 Task: Play online Dominion games in very easy mode.
Action: Mouse moved to (229, 267)
Screenshot: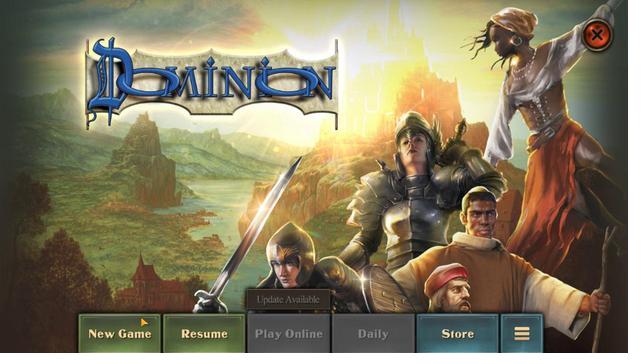 
Action: Mouse pressed left at (229, 267)
Screenshot: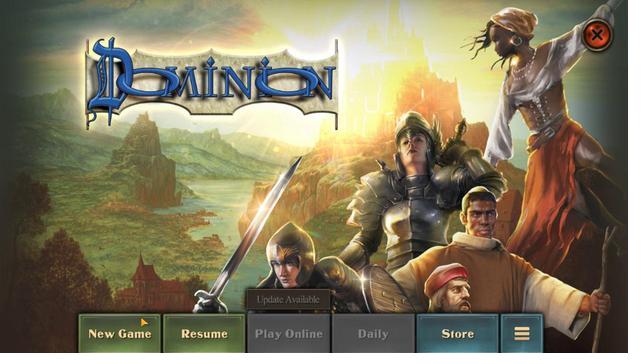 
Action: Mouse moved to (297, 299)
Screenshot: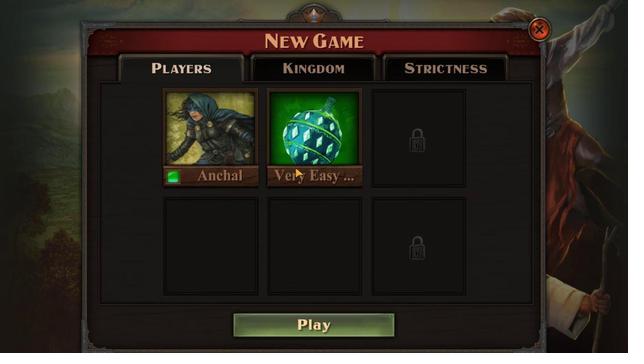 
Action: Mouse pressed left at (297, 299)
Screenshot: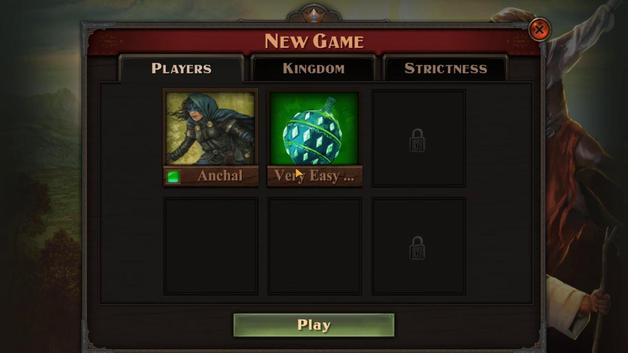 
Action: Mouse moved to (257, 301)
Screenshot: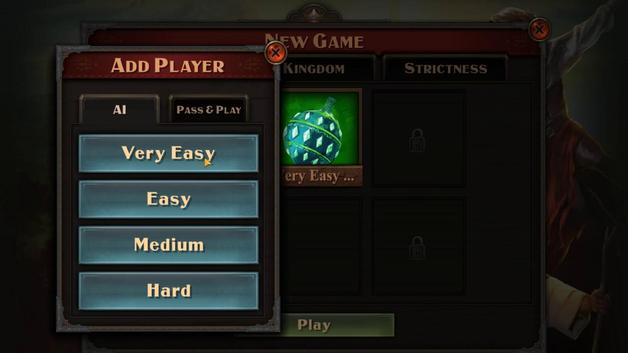 
Action: Mouse pressed left at (257, 301)
Screenshot: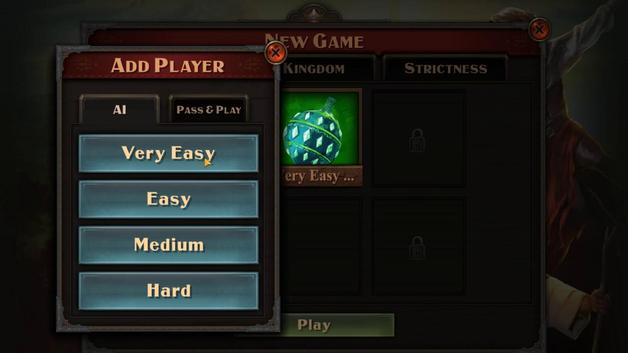 
Action: Mouse moved to (287, 265)
Screenshot: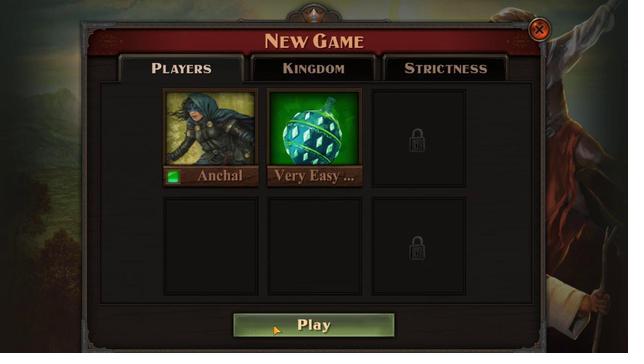 
Action: Mouse pressed left at (287, 265)
Screenshot: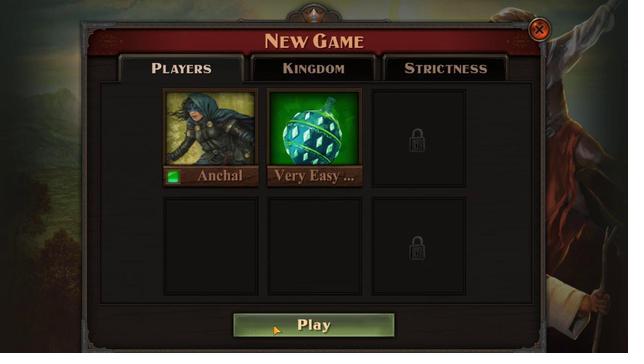 
Action: Mouse moved to (261, 269)
Screenshot: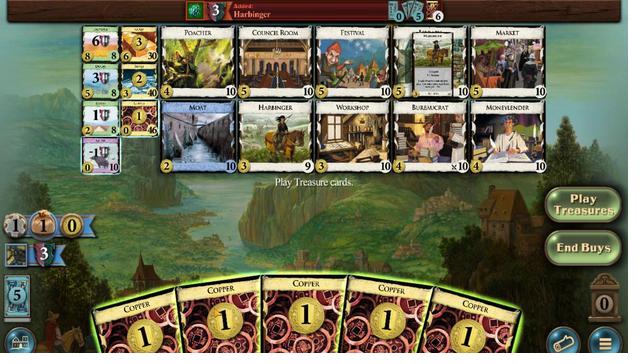 
Action: Mouse pressed left at (261, 269)
Screenshot: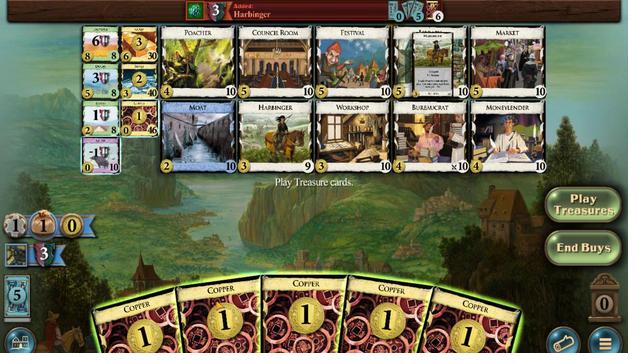 
Action: Mouse moved to (273, 264)
Screenshot: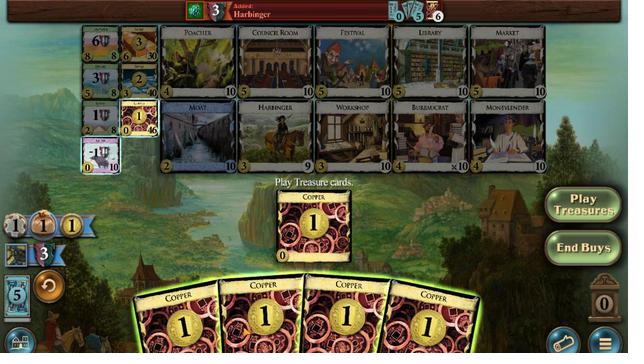 
Action: Mouse pressed left at (273, 264)
Screenshot: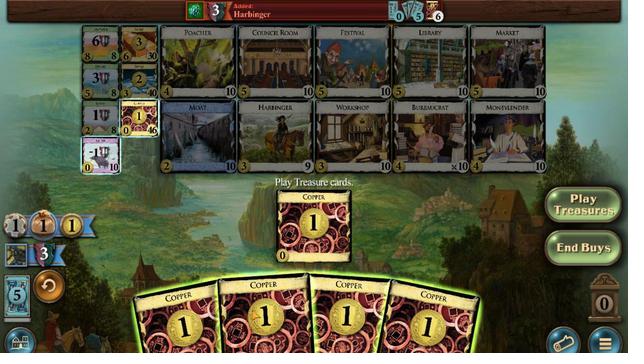 
Action: Mouse moved to (272, 260)
Screenshot: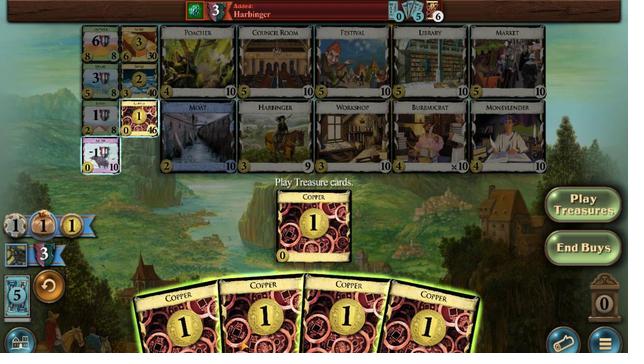 
Action: Mouse pressed left at (272, 260)
Screenshot: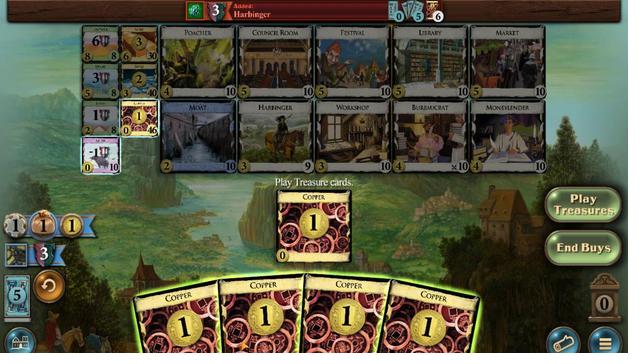 
Action: Mouse moved to (259, 263)
Screenshot: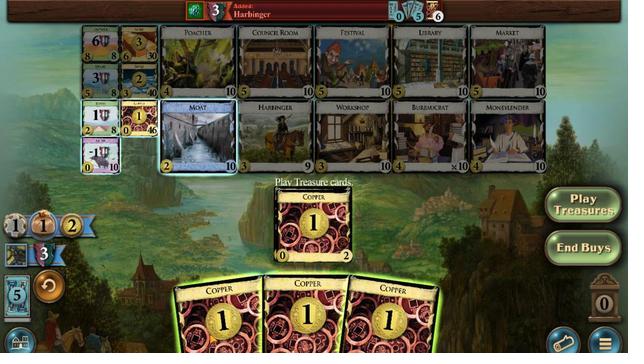 
Action: Mouse pressed left at (259, 263)
Screenshot: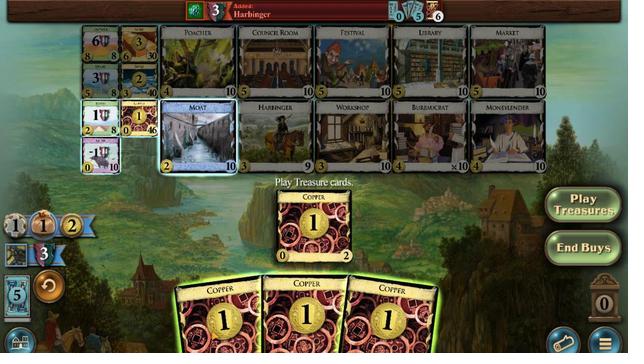 
Action: Mouse moved to (291, 308)
Screenshot: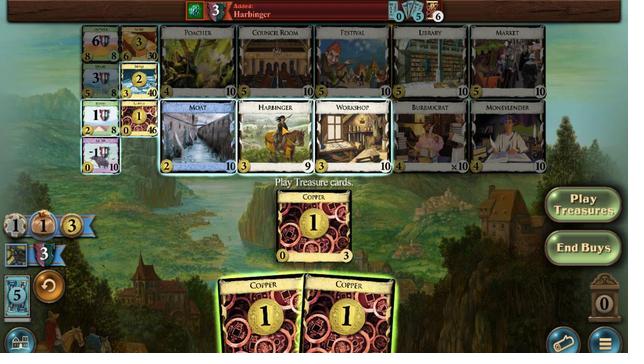
Action: Mouse pressed left at (291, 308)
Screenshot: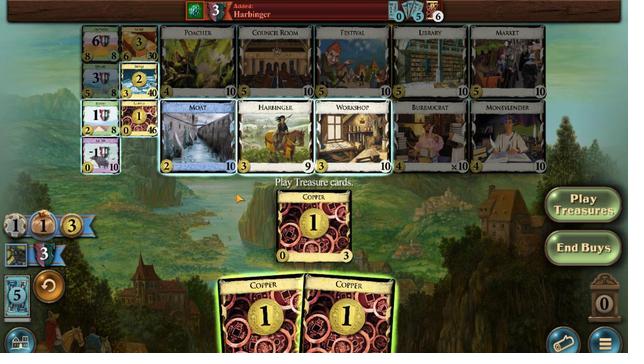 
Action: Mouse moved to (259, 264)
Screenshot: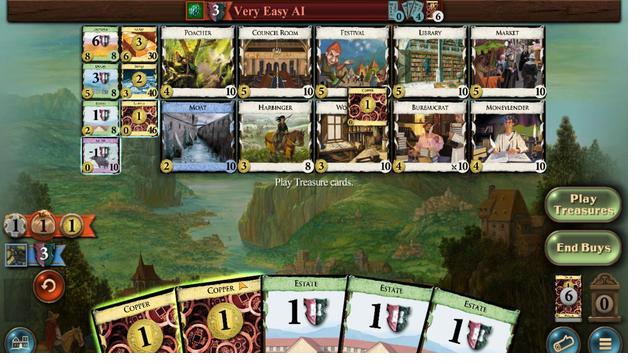 
Action: Mouse pressed left at (259, 264)
Screenshot: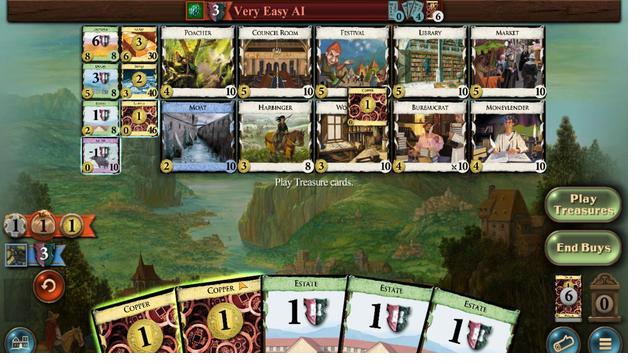 
Action: Mouse moved to (243, 262)
Screenshot: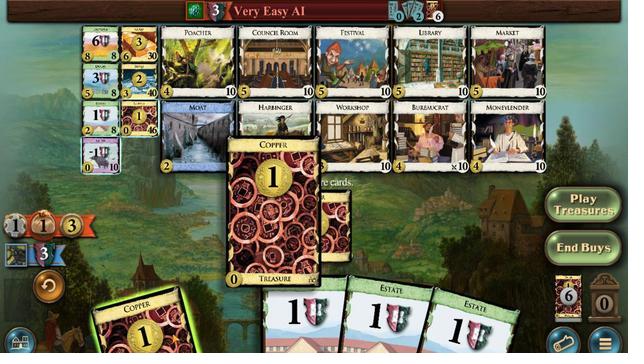 
Action: Mouse pressed left at (243, 262)
Screenshot: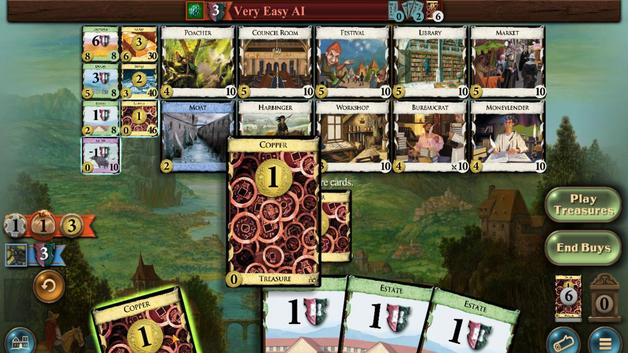 
Action: Mouse moved to (219, 276)
Screenshot: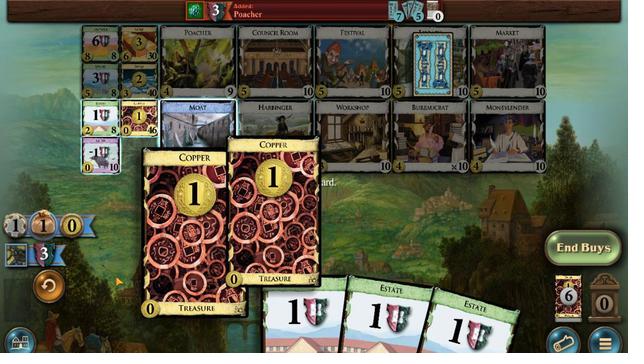 
Action: Mouse pressed left at (219, 276)
Screenshot: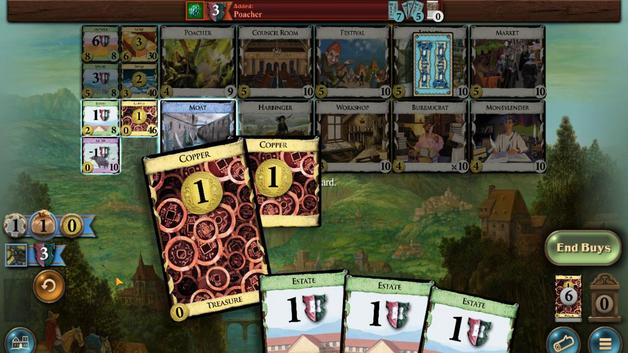 
Action: Mouse moved to (253, 307)
Screenshot: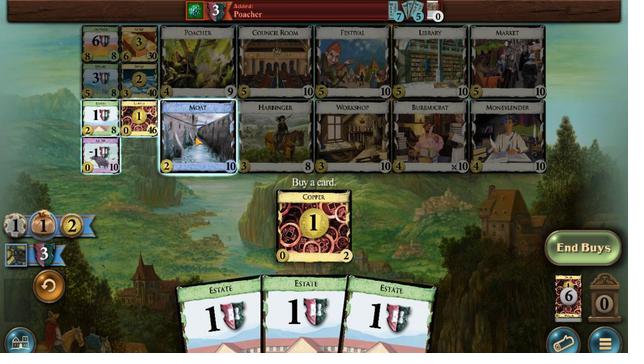 
Action: Mouse pressed left at (253, 307)
Screenshot: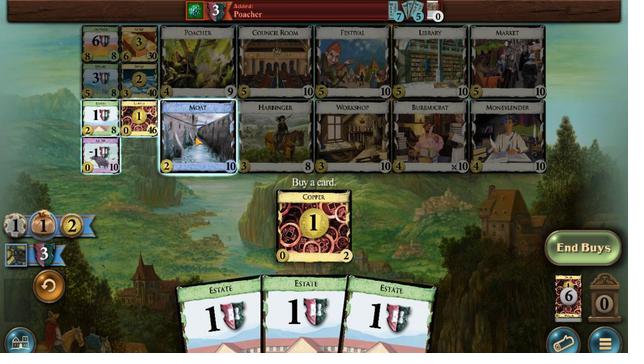 
Action: Mouse moved to (291, 265)
Screenshot: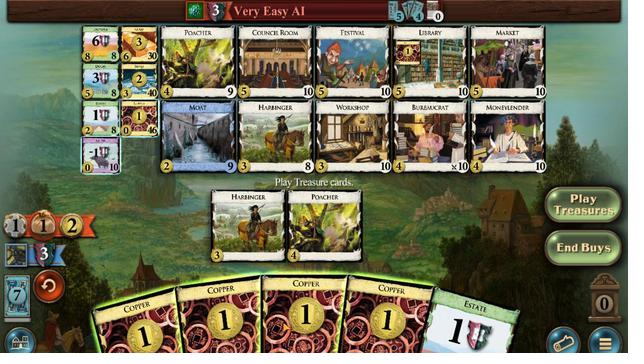 
Action: Mouse pressed left at (291, 265)
Screenshot: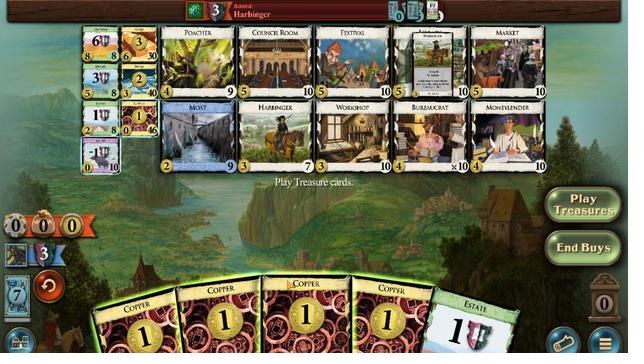 
Action: Mouse moved to (280, 261)
Screenshot: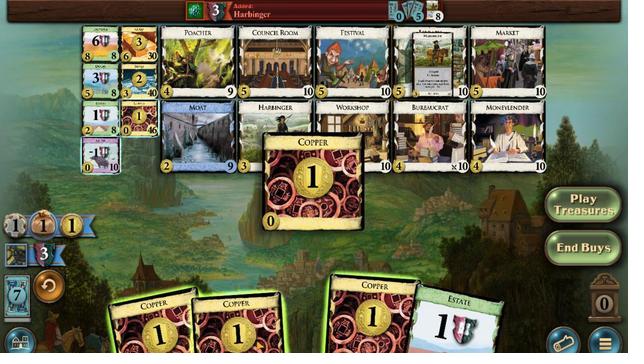 
Action: Mouse pressed left at (280, 261)
Screenshot: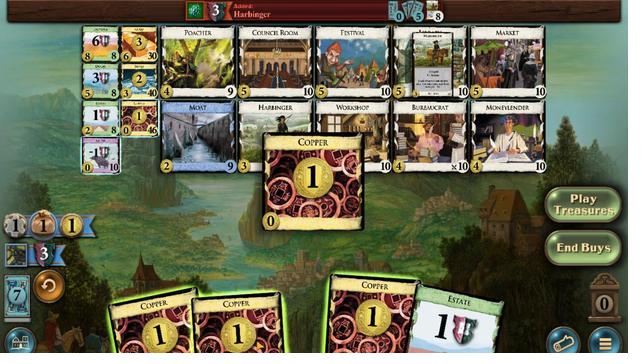 
Action: Mouse moved to (267, 263)
Screenshot: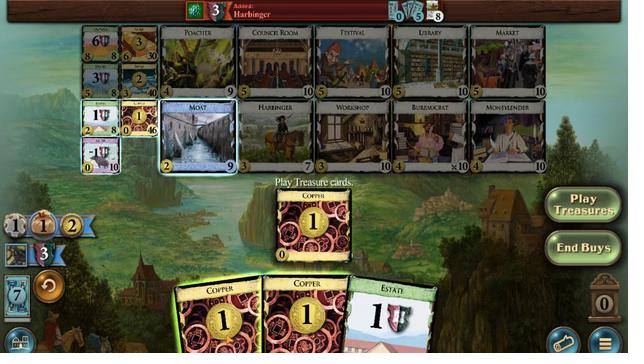 
Action: Mouse pressed left at (267, 263)
Screenshot: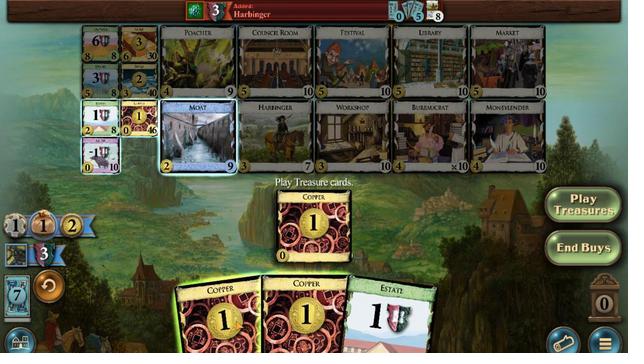 
Action: Mouse moved to (227, 319)
Screenshot: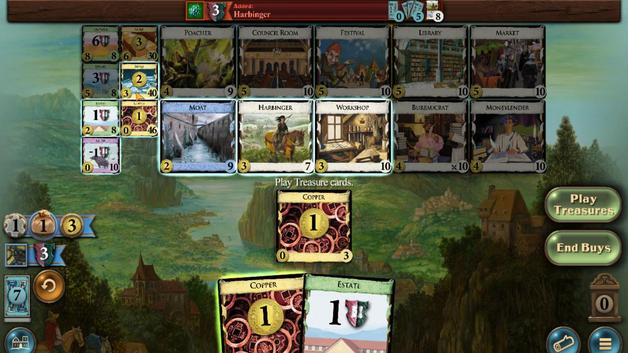 
Action: Mouse pressed left at (227, 319)
Screenshot: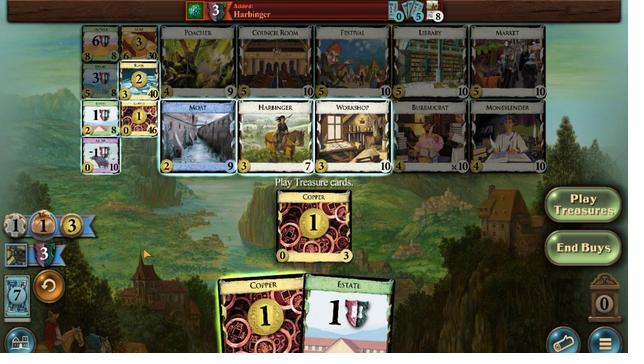 
Action: Mouse moved to (265, 263)
Screenshot: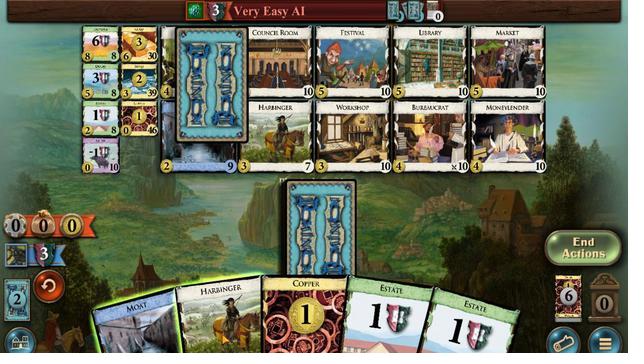 
Action: Mouse pressed left at (265, 263)
Screenshot: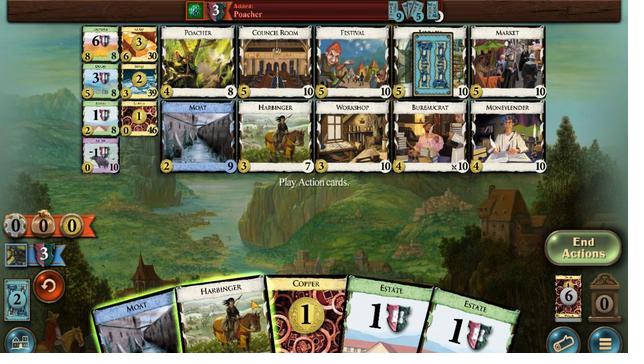 
Action: Mouse moved to (334, 320)
Screenshot: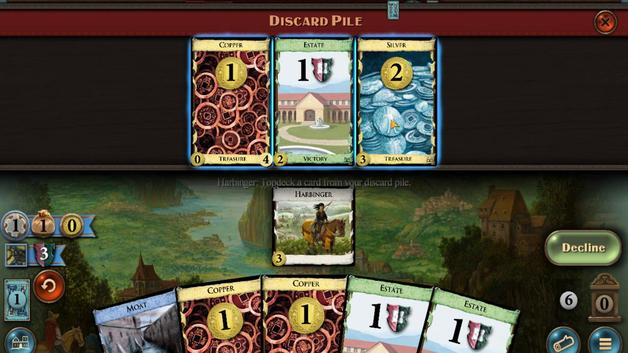 
Action: Mouse pressed left at (334, 320)
Screenshot: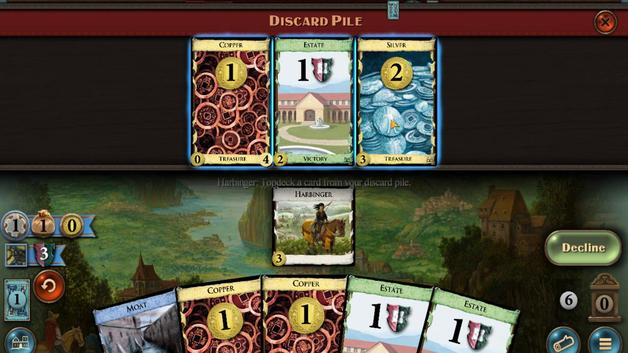 
Action: Mouse moved to (238, 265)
Screenshot: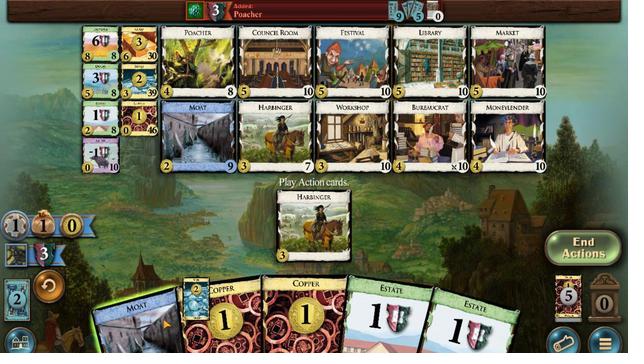 
Action: Mouse pressed left at (238, 265)
Screenshot: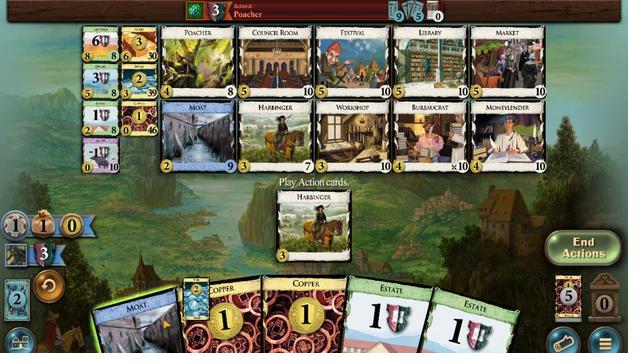 
Action: Mouse moved to (311, 264)
Screenshot: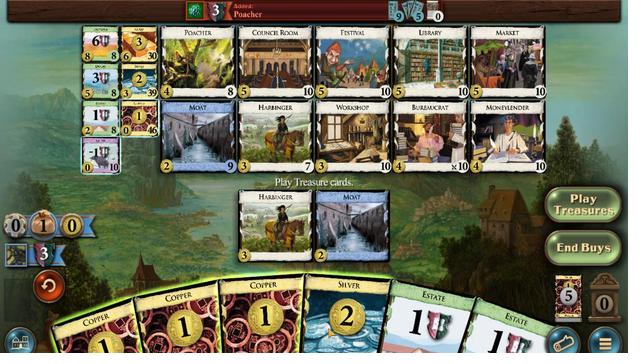 
Action: Mouse pressed left at (311, 264)
Screenshot: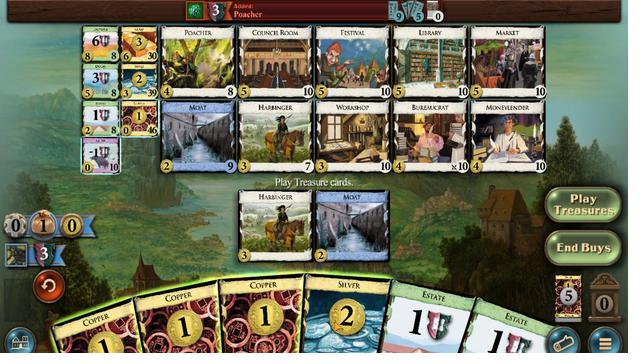 
Action: Mouse moved to (299, 265)
Screenshot: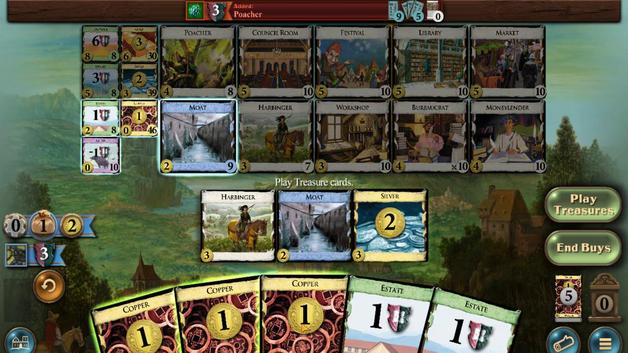 
Action: Mouse pressed left at (299, 265)
Screenshot: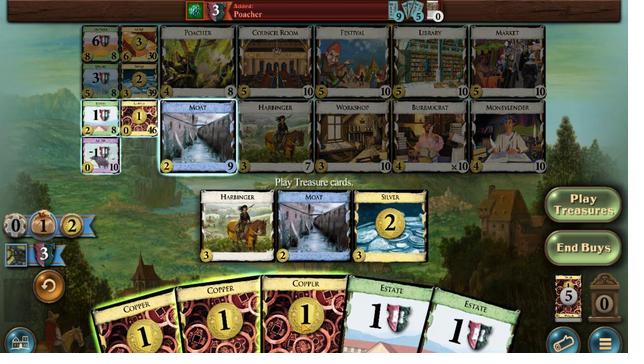 
Action: Mouse moved to (285, 267)
Screenshot: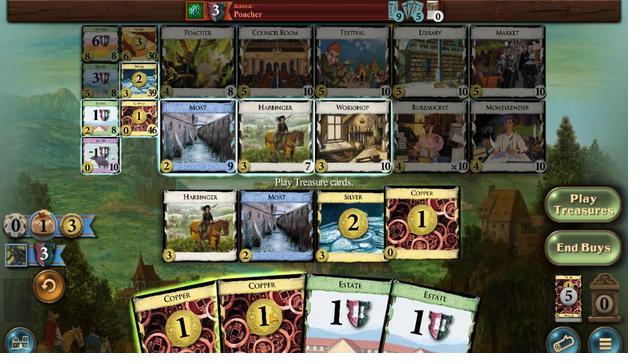 
Action: Mouse pressed left at (285, 267)
Screenshot: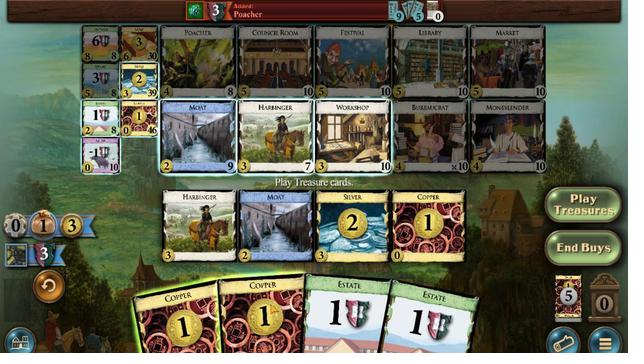 
Action: Mouse moved to (261, 263)
Screenshot: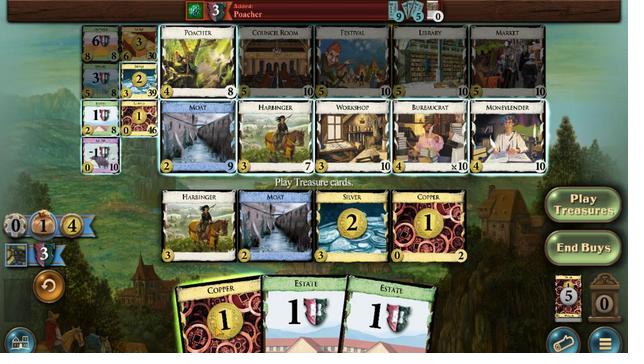 
Action: Mouse pressed left at (261, 263)
Screenshot: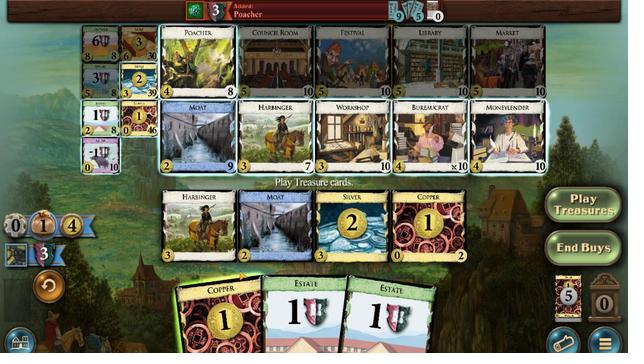 
Action: Mouse moved to (282, 325)
Screenshot: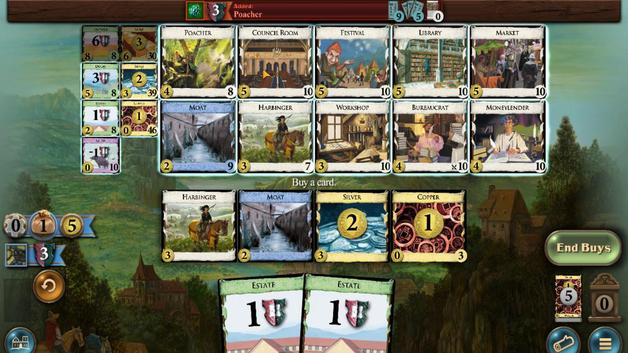 
Action: Mouse pressed left at (282, 325)
Screenshot: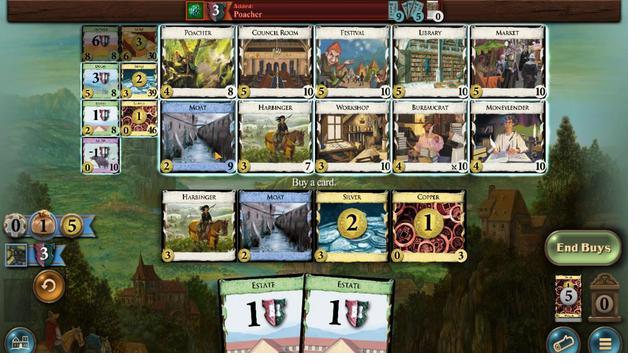 
Action: Mouse moved to (264, 266)
Screenshot: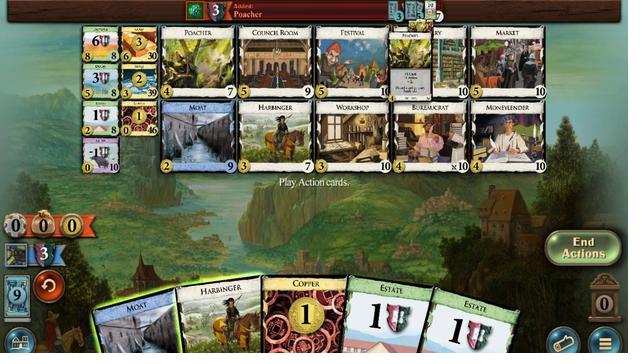 
Action: Mouse pressed left at (264, 266)
Screenshot: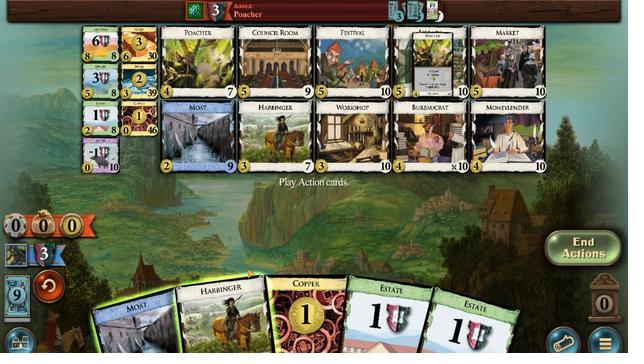
Action: Mouse moved to (238, 265)
Screenshot: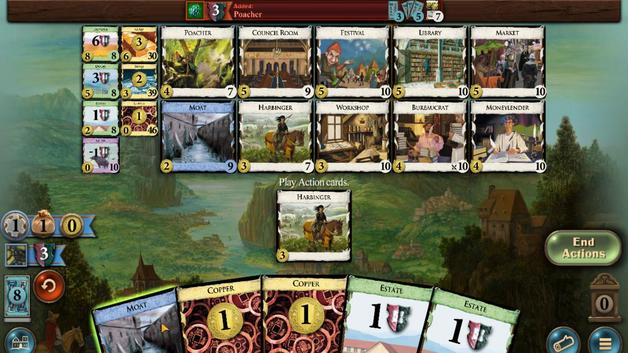 
Action: Mouse pressed left at (238, 265)
Screenshot: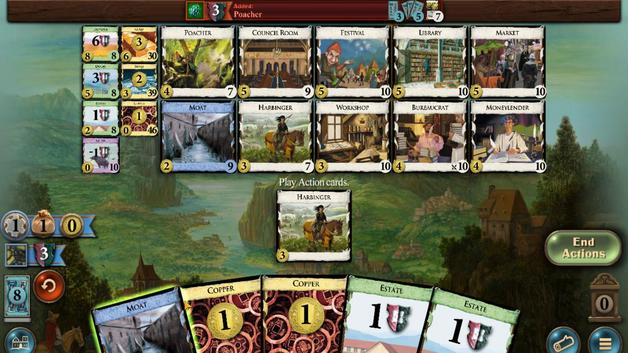 
Action: Mouse moved to (271, 262)
Screenshot: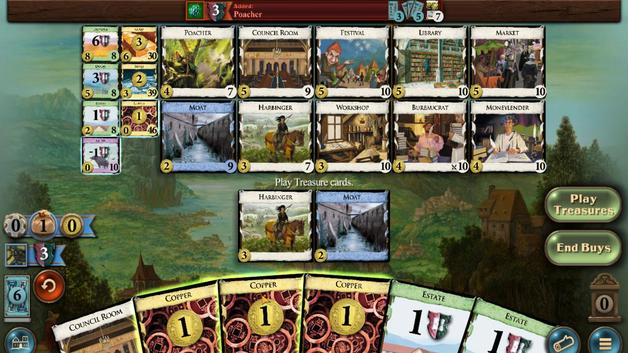 
Action: Mouse pressed left at (271, 262)
Screenshot: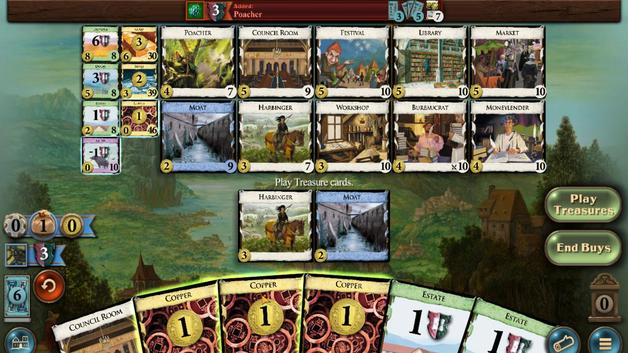 
Action: Mouse moved to (263, 262)
Screenshot: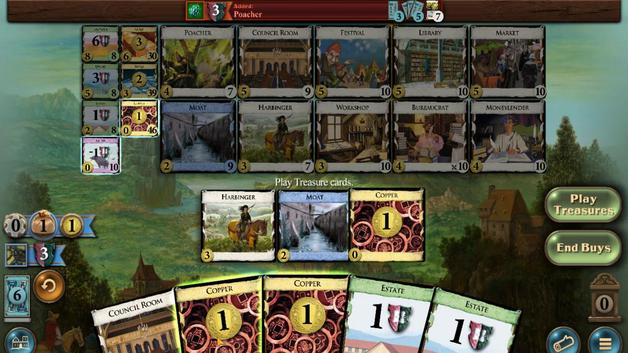 
Action: Mouse pressed left at (263, 262)
Screenshot: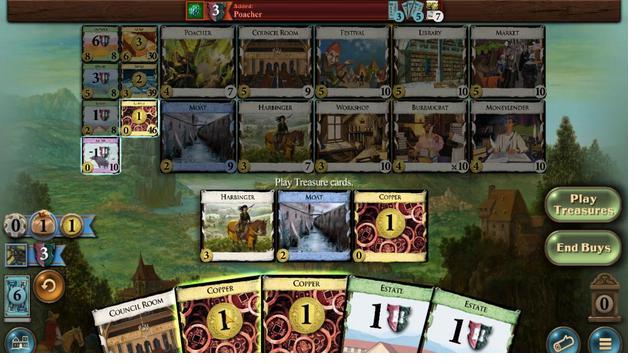 
Action: Mouse moved to (293, 265)
Screenshot: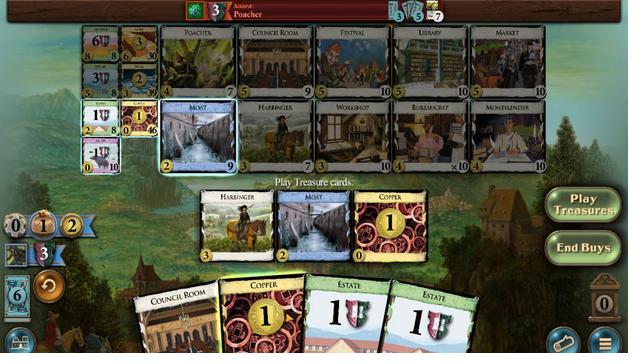 
Action: Mouse pressed left at (293, 265)
Screenshot: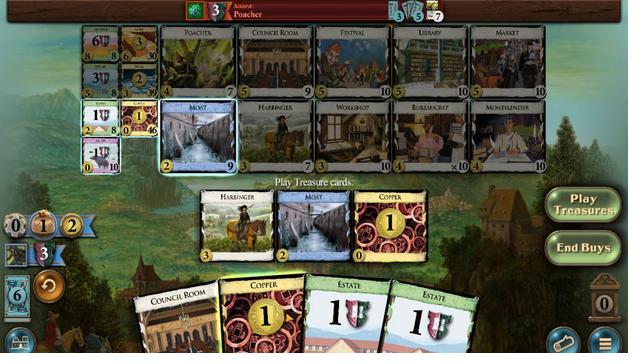 
Action: Mouse moved to (294, 306)
Screenshot: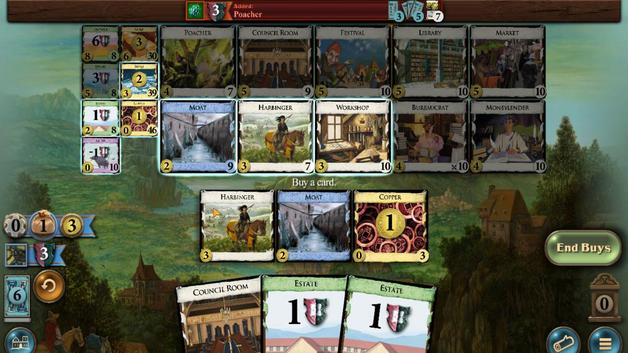 
Action: Mouse pressed left at (294, 306)
Screenshot: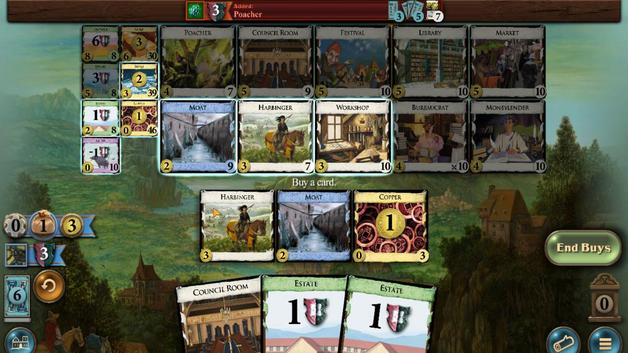 
Action: Mouse moved to (329, 266)
Screenshot: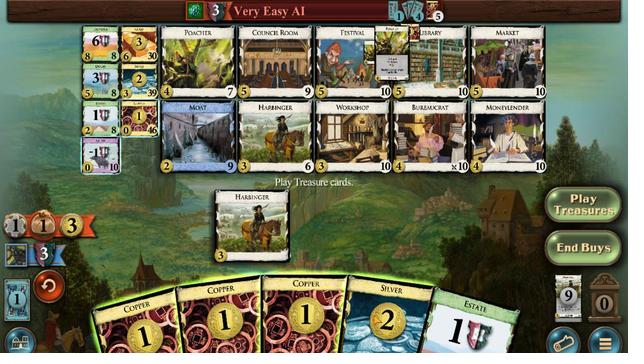 
Action: Mouse pressed left at (329, 266)
Screenshot: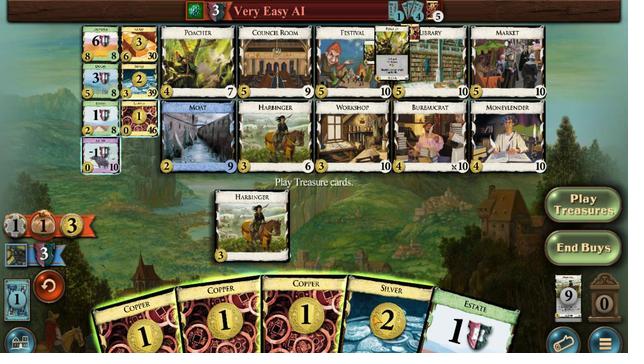 
Action: Mouse moved to (312, 264)
Screenshot: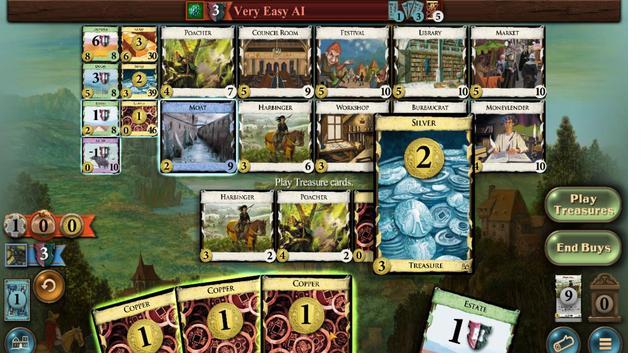 
Action: Mouse pressed left at (312, 264)
Screenshot: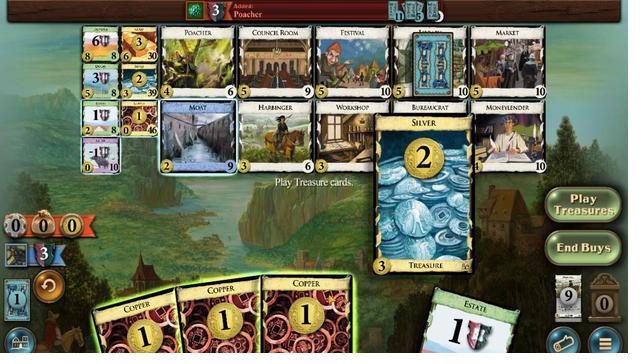 
Action: Mouse moved to (279, 268)
Screenshot: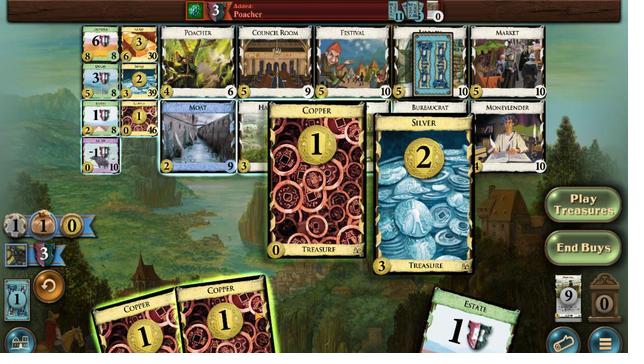 
Action: Mouse pressed left at (279, 268)
Screenshot: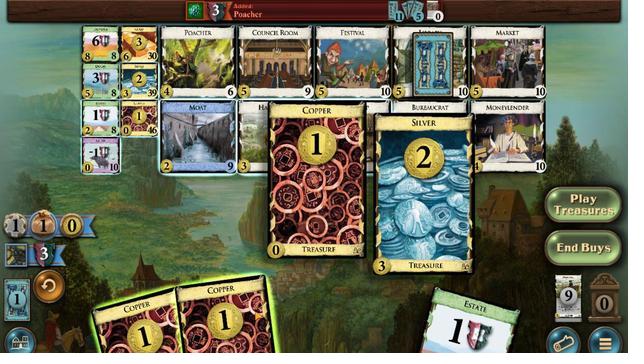 
Action: Mouse moved to (268, 267)
Screenshot: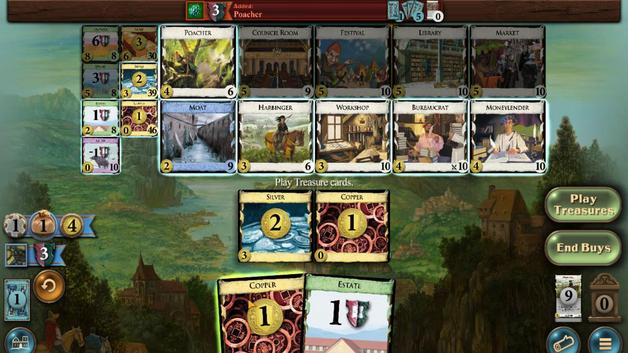 
Action: Mouse pressed left at (268, 267)
Screenshot: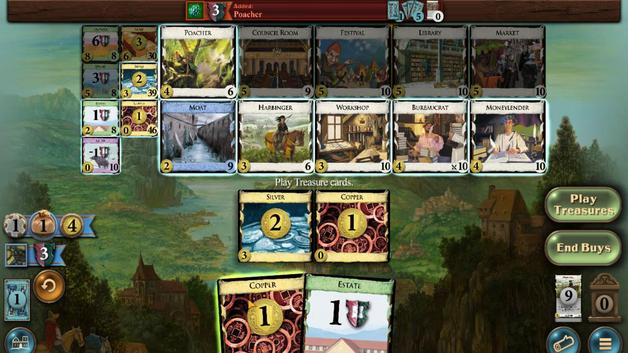 
Action: Mouse moved to (315, 325)
Screenshot: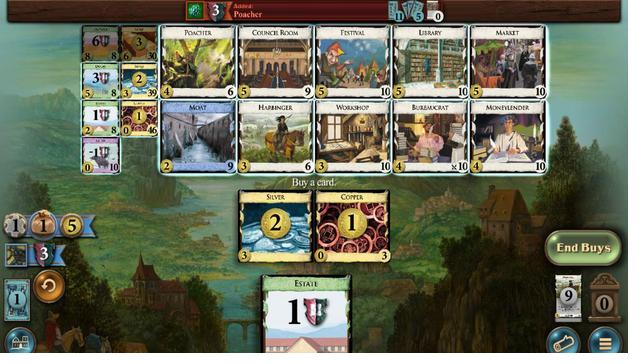 
Action: Mouse pressed left at (315, 325)
Screenshot: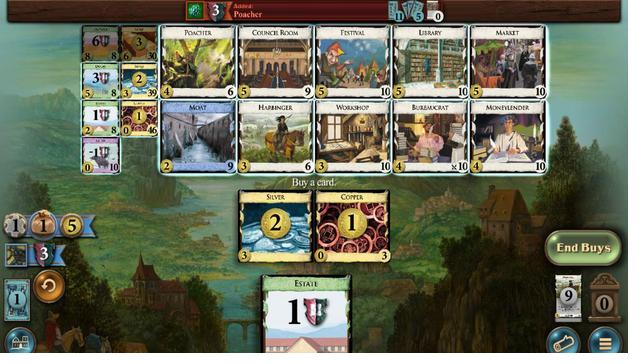 
Action: Mouse moved to (231, 265)
Screenshot: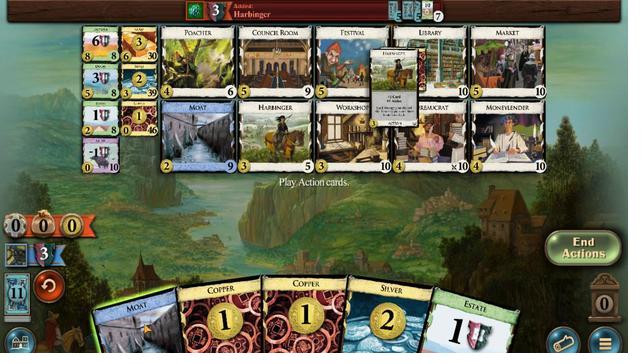 
Action: Mouse pressed left at (231, 265)
Screenshot: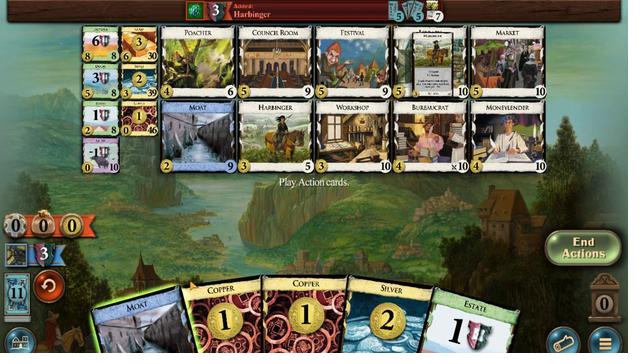 
Action: Mouse moved to (303, 260)
Screenshot: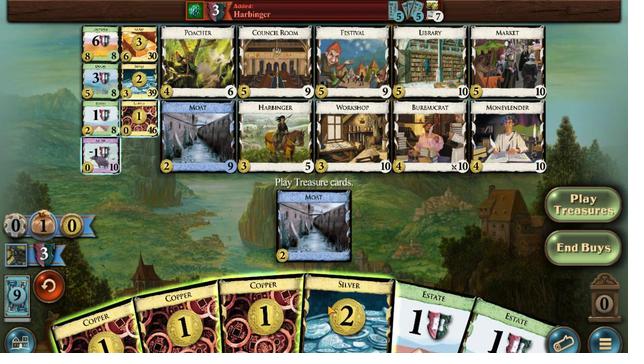 
Action: Mouse pressed left at (303, 260)
Screenshot: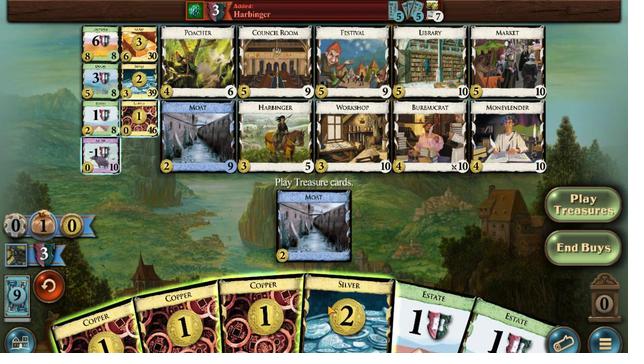 
Action: Mouse moved to (295, 267)
Screenshot: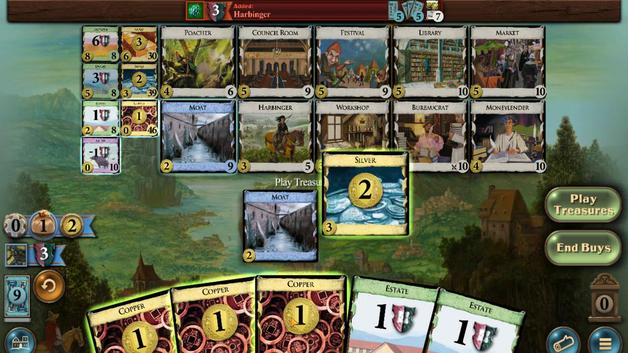 
Action: Mouse pressed left at (295, 267)
Screenshot: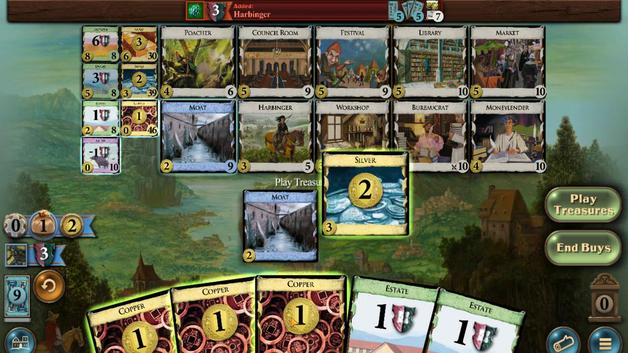 
Action: Mouse moved to (283, 268)
Screenshot: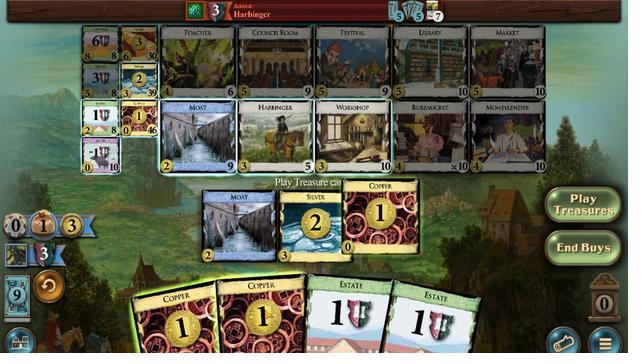 
Action: Mouse pressed left at (283, 268)
Screenshot: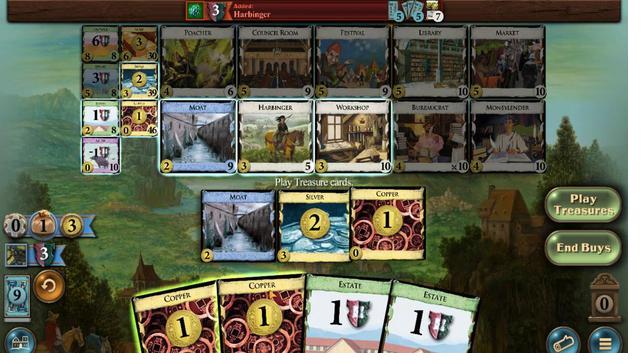 
Action: Mouse moved to (265, 266)
Screenshot: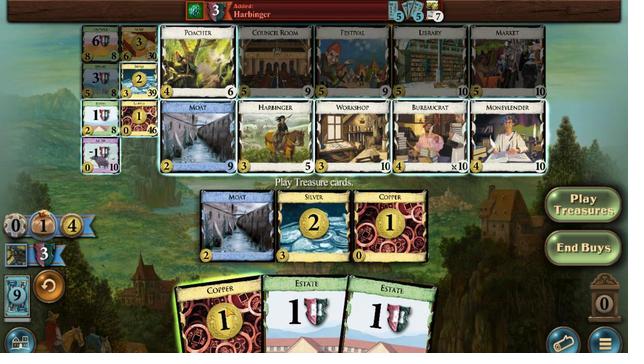 
Action: Mouse pressed left at (265, 266)
Screenshot: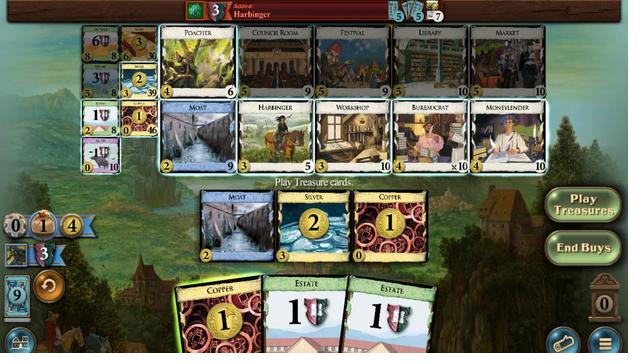 
Action: Mouse moved to (291, 324)
Screenshot: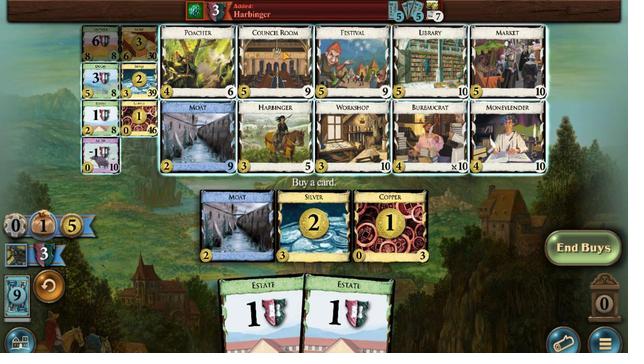
Action: Mouse pressed left at (291, 324)
Screenshot: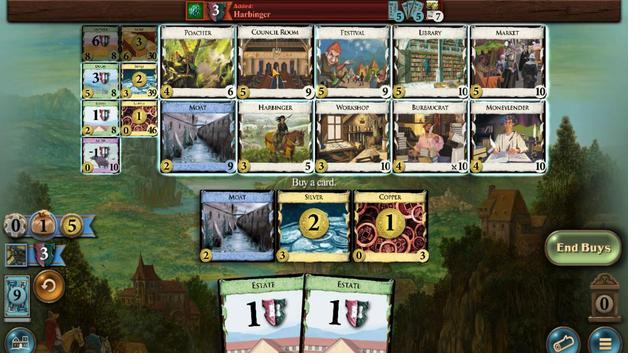 
Action: Mouse moved to (238, 266)
Screenshot: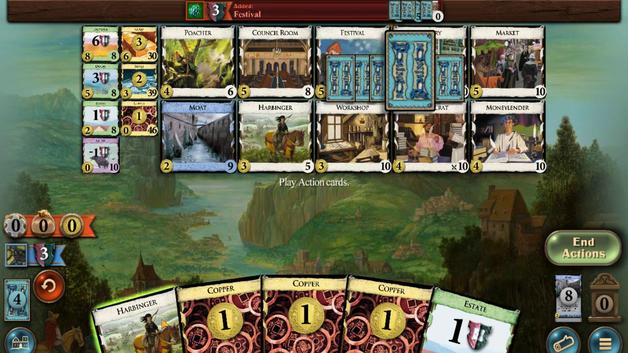 
Action: Mouse pressed left at (238, 266)
Screenshot: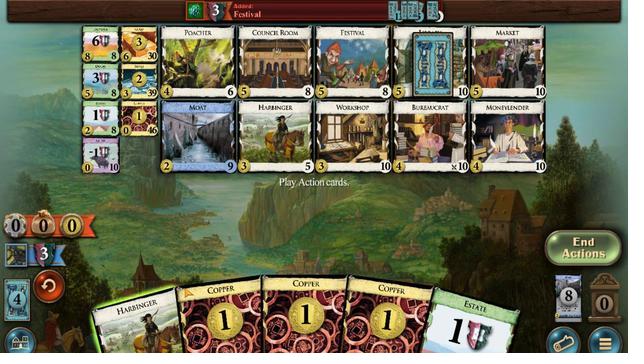 
Action: Mouse moved to (337, 317)
Screenshot: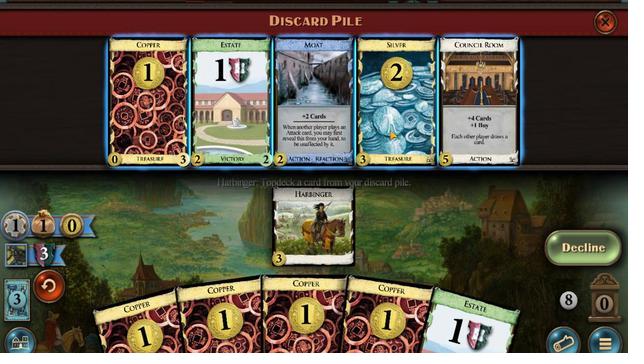 
Action: Mouse pressed left at (337, 317)
Screenshot: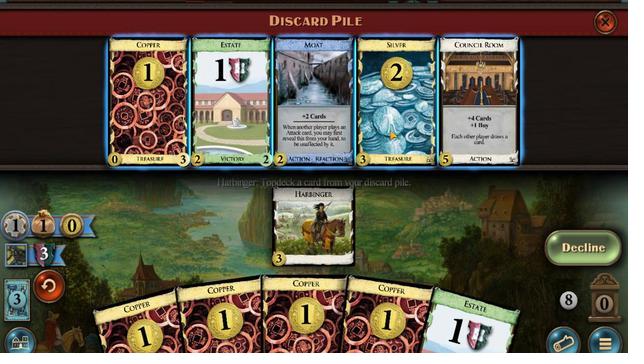 
Action: Mouse moved to (345, 323)
Screenshot: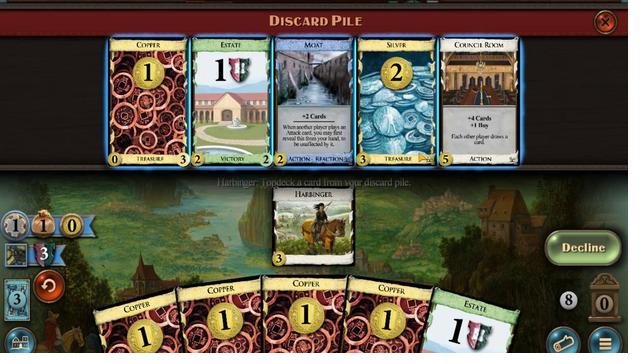 
Action: Mouse pressed left at (345, 323)
Screenshot: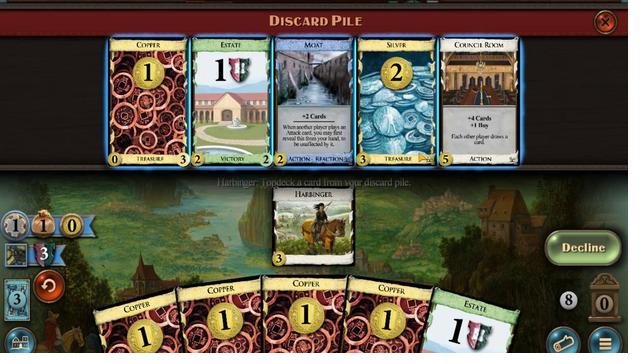 
Action: Mouse moved to (295, 260)
Screenshot: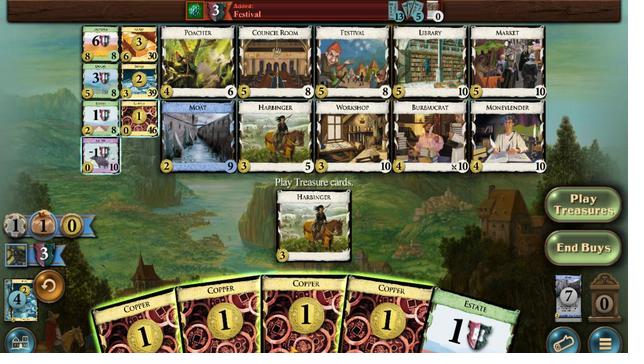 
Action: Mouse pressed left at (295, 260)
Screenshot: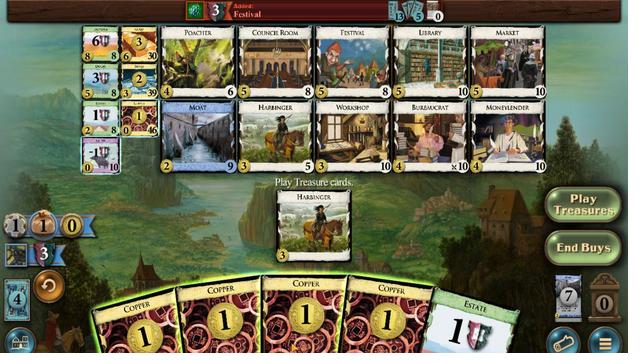 
Action: Mouse moved to (276, 263)
Screenshot: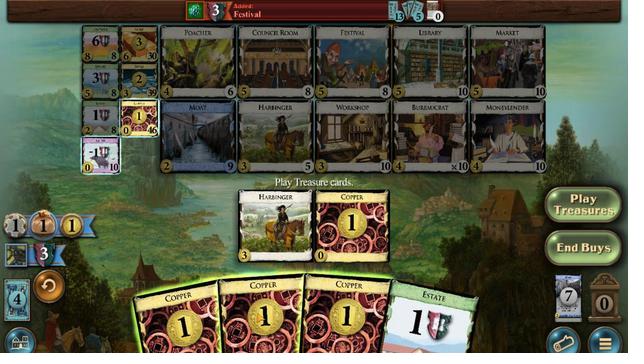 
Action: Mouse pressed left at (276, 263)
Screenshot: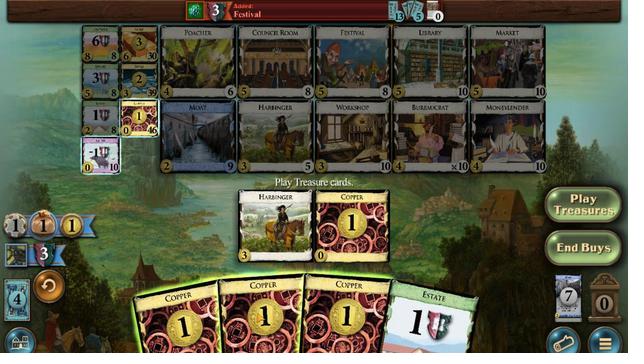 
Action: Mouse moved to (260, 268)
Screenshot: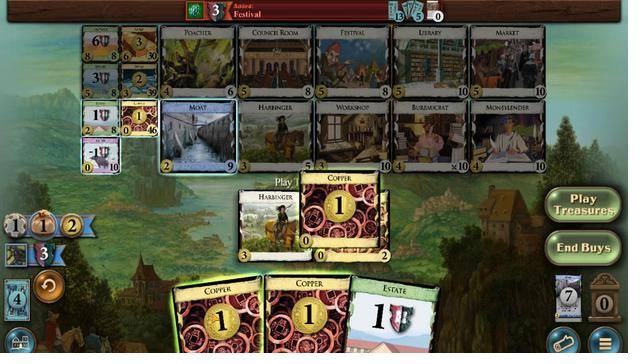 
Action: Mouse pressed left at (260, 268)
Screenshot: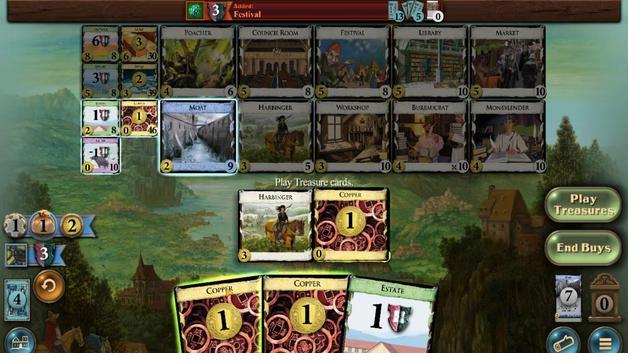 
Action: Mouse moved to (230, 319)
Screenshot: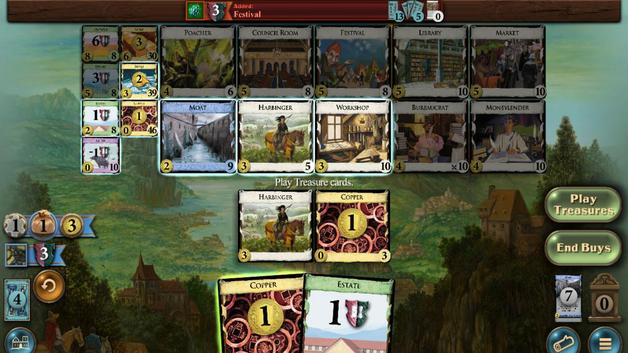 
Action: Mouse pressed left at (230, 319)
Screenshot: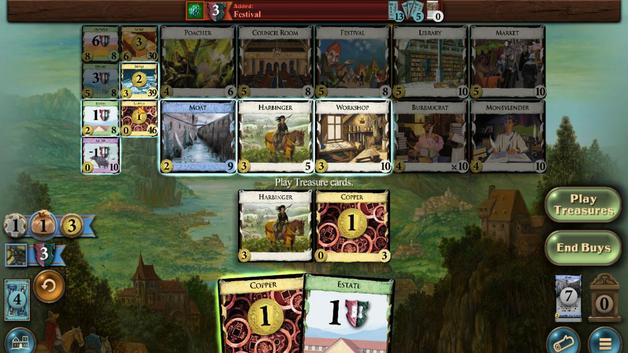 
Action: Mouse moved to (228, 319)
Screenshot: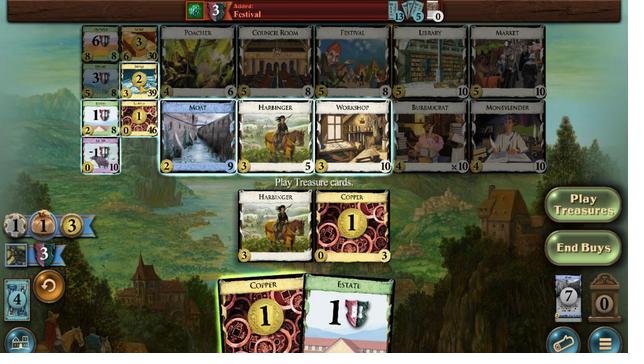 
Action: Mouse pressed left at (228, 319)
Screenshot: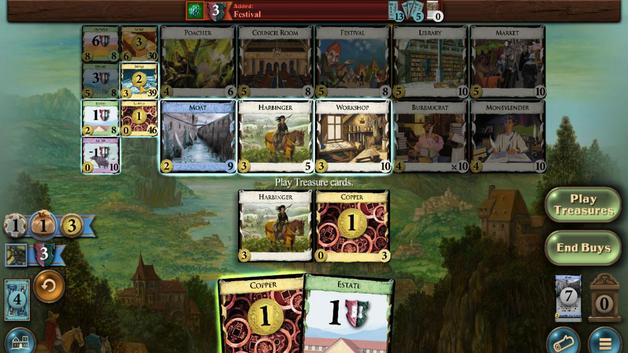 
Action: Mouse moved to (302, 263)
Screenshot: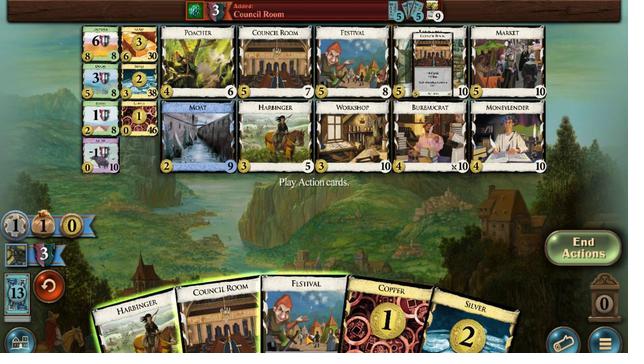 
Action: Mouse pressed left at (302, 263)
Screenshot: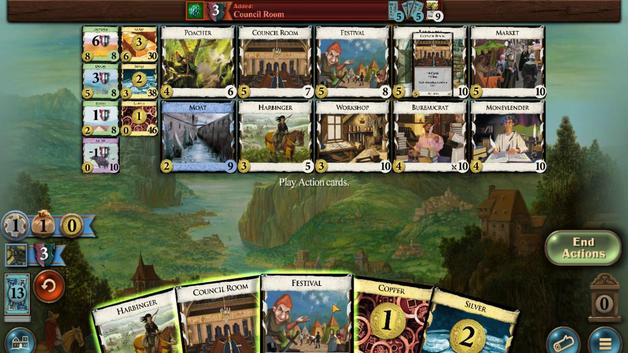 
Action: Mouse moved to (233, 265)
Screenshot: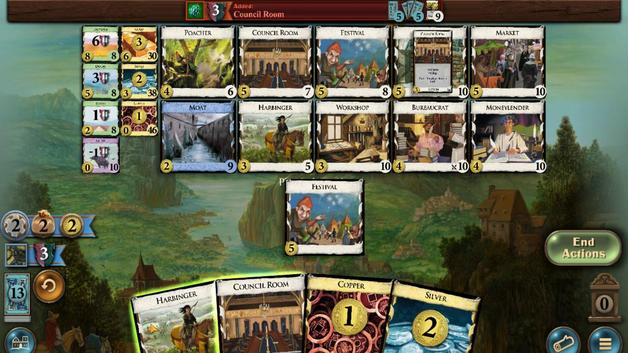 
Action: Mouse pressed left at (233, 265)
Screenshot: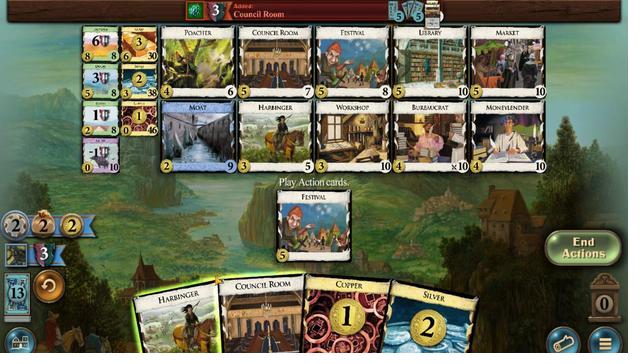 
Action: Mouse moved to (248, 266)
Screenshot: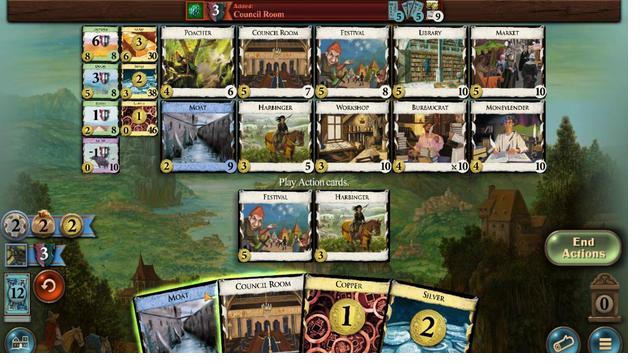 
Action: Mouse pressed left at (248, 266)
Screenshot: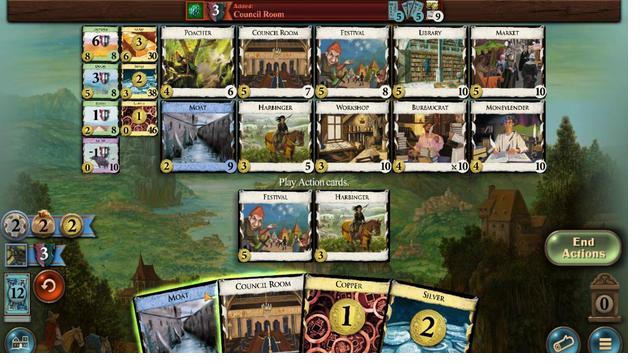 
Action: Mouse moved to (220, 268)
Screenshot: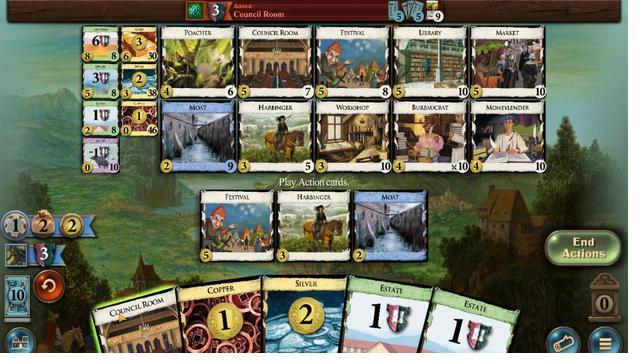 
Action: Mouse pressed left at (220, 268)
Screenshot: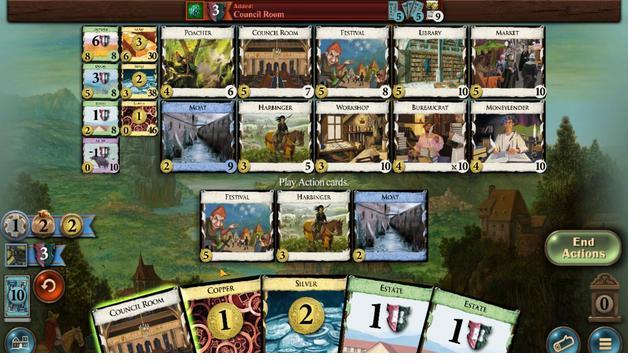
Action: Mouse moved to (316, 263)
Screenshot: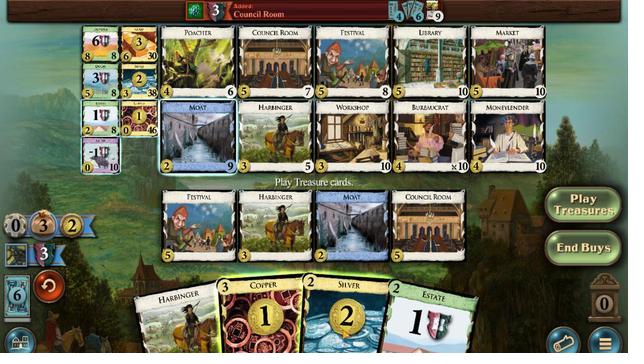 
Action: Mouse pressed left at (316, 263)
Screenshot: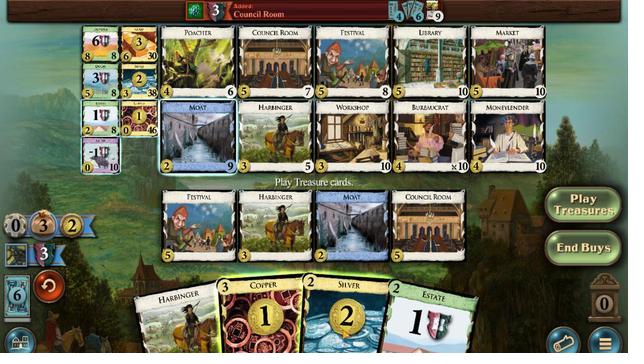 
Action: Mouse moved to (302, 264)
Screenshot: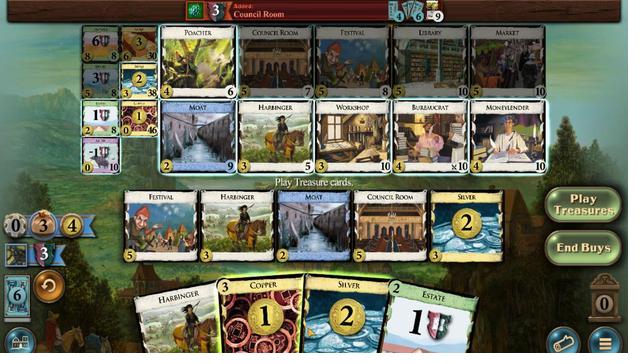 
Action: Mouse pressed left at (302, 264)
Screenshot: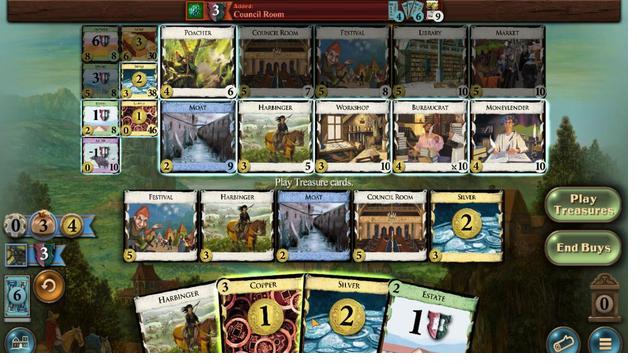 
Action: Mouse moved to (228, 326)
Screenshot: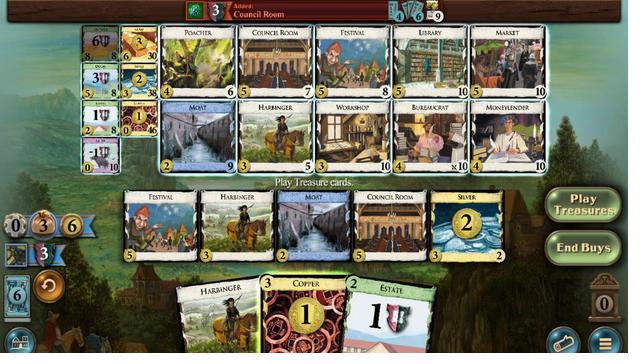 
Action: Mouse pressed left at (228, 326)
Screenshot: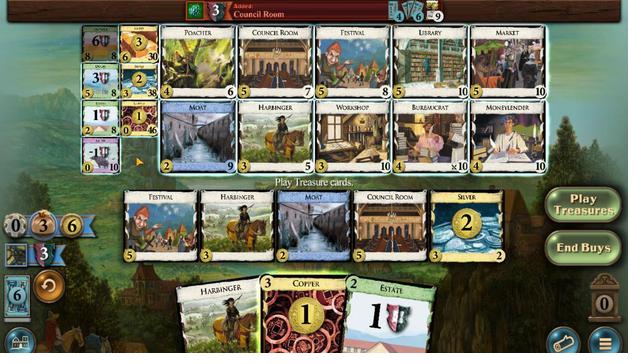 
Action: Mouse moved to (229, 309)
Screenshot: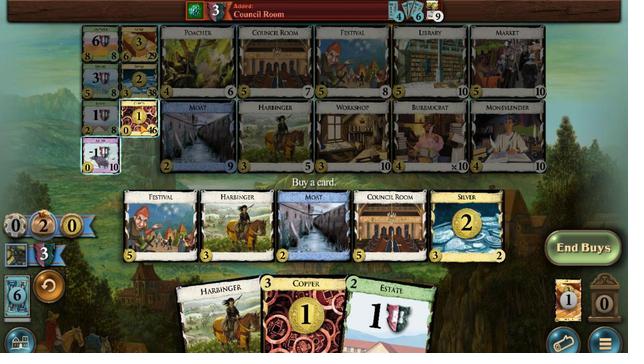 
Action: Mouse pressed left at (229, 309)
Screenshot: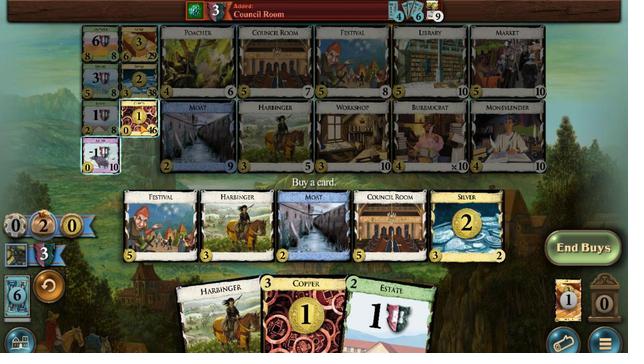 
Action: Mouse moved to (224, 311)
Screenshot: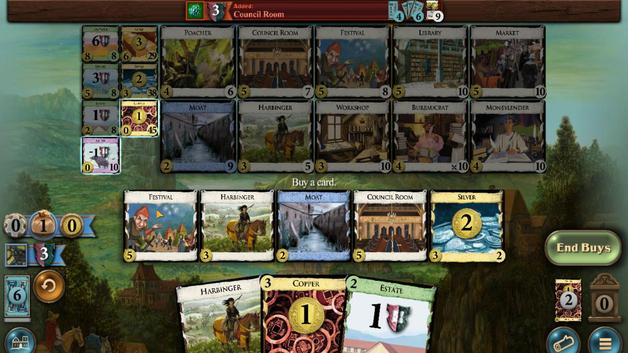 
Action: Mouse pressed left at (224, 311)
Screenshot: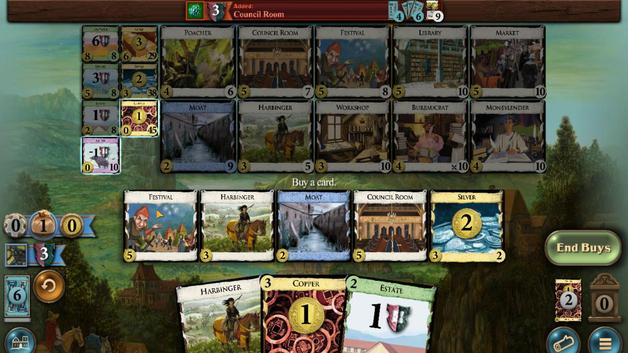 
Action: Mouse moved to (209, 265)
Screenshot: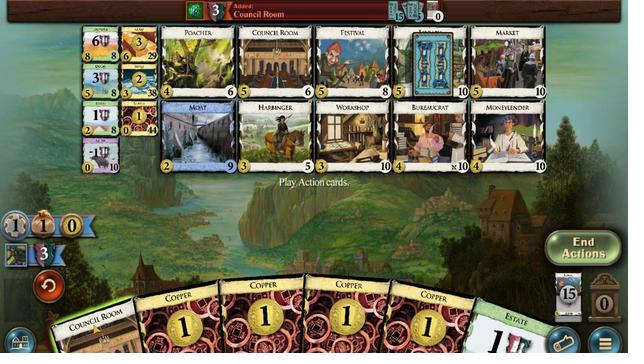 
Action: Mouse pressed left at (209, 265)
Screenshot: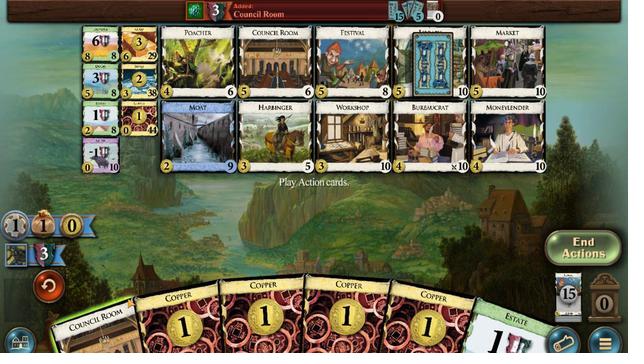 
Action: Mouse moved to (300, 263)
Screenshot: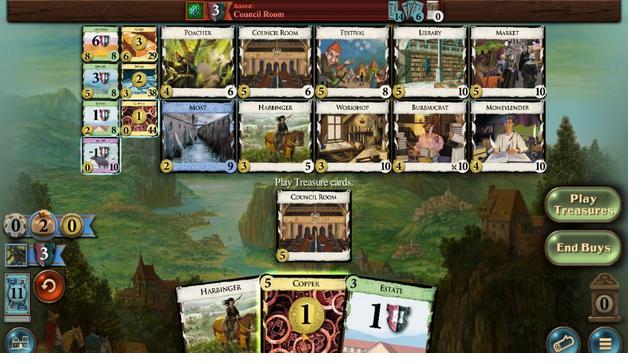
Action: Mouse pressed left at (300, 263)
Screenshot: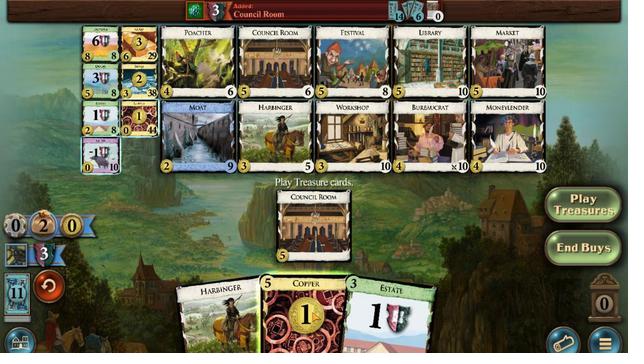 
Action: Mouse moved to (308, 267)
Screenshot: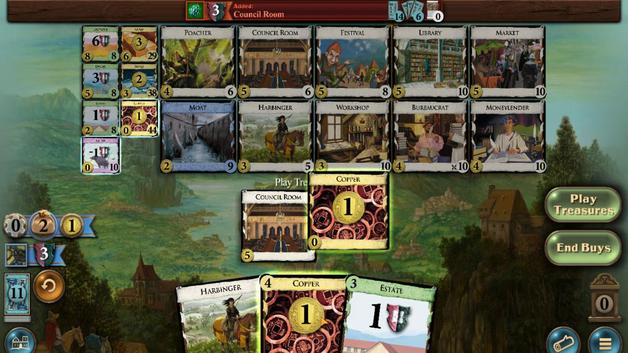 
Action: Mouse pressed left at (308, 267)
Screenshot: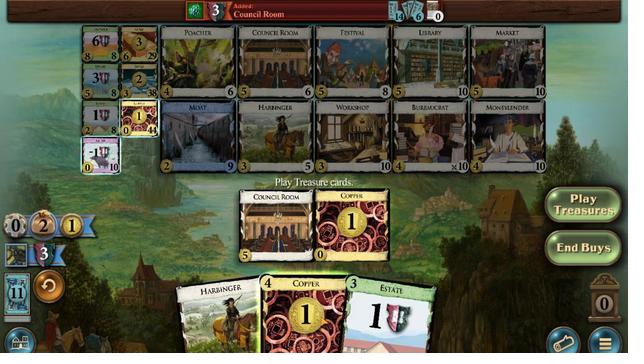 
Action: Mouse moved to (309, 268)
Screenshot: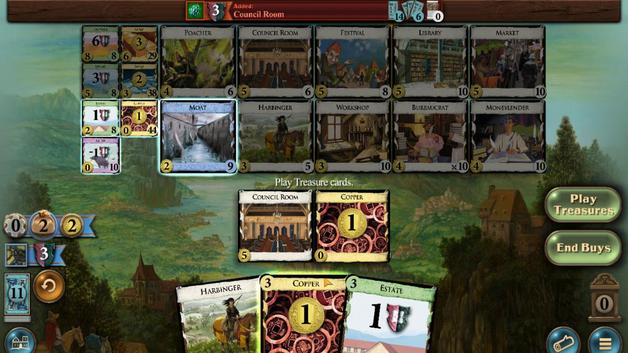 
Action: Mouse pressed left at (309, 268)
Screenshot: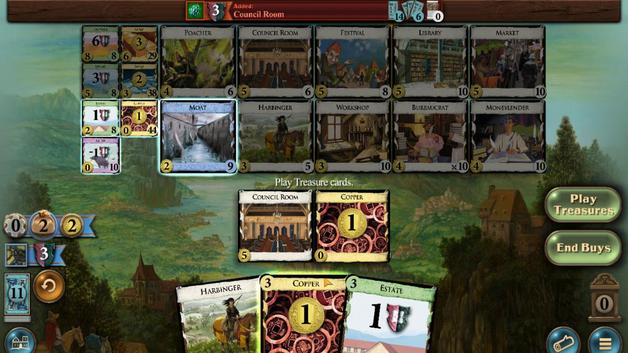
Action: Mouse moved to (288, 308)
Screenshot: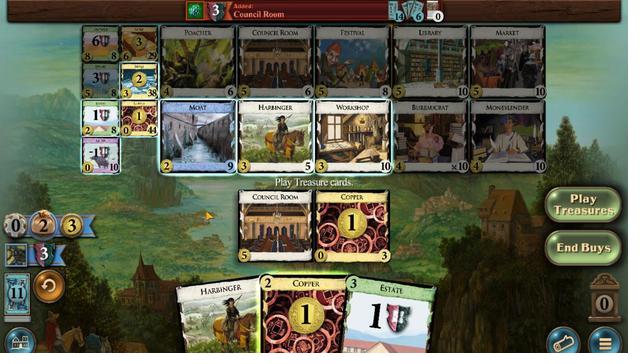 
Action: Mouse pressed left at (288, 308)
Screenshot: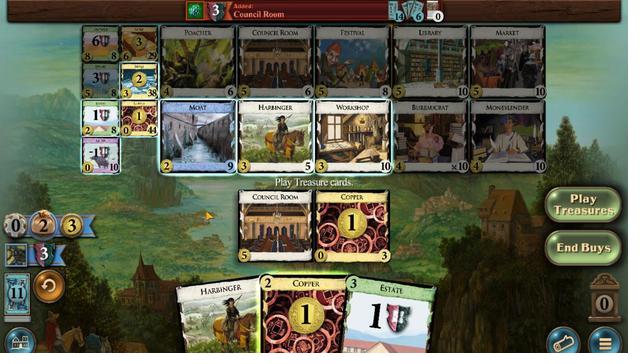 
Action: Mouse moved to (230, 309)
Screenshot: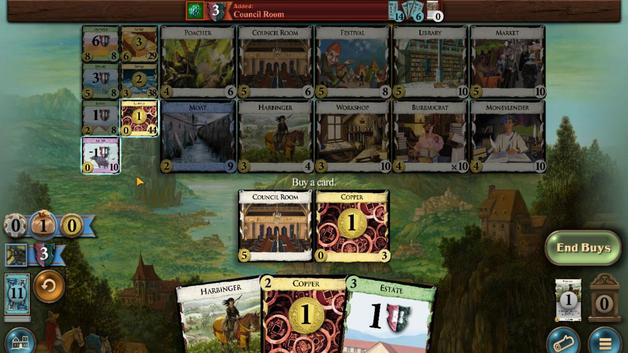 
Action: Mouse pressed left at (230, 309)
Screenshot: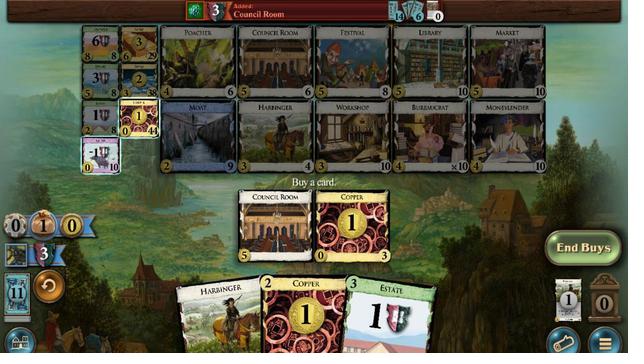 
Action: Mouse moved to (271, 263)
Screenshot: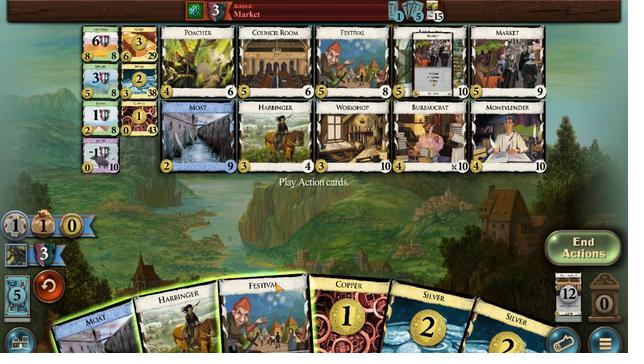 
Action: Mouse pressed left at (271, 263)
Screenshot: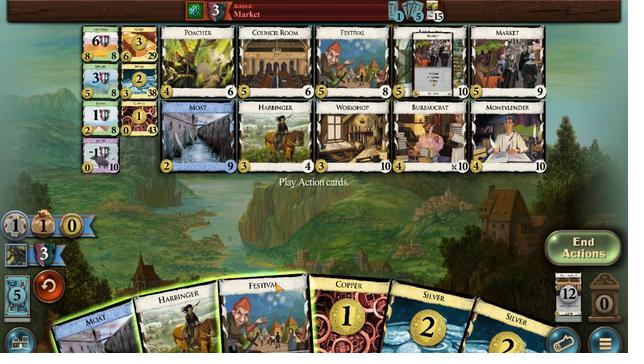 
Action: Mouse moved to (264, 266)
Screenshot: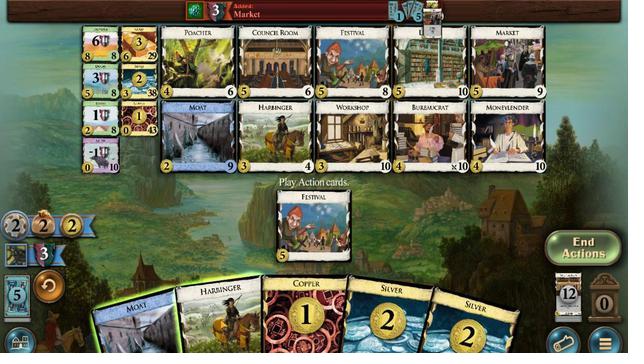 
Action: Mouse pressed left at (264, 266)
Screenshot: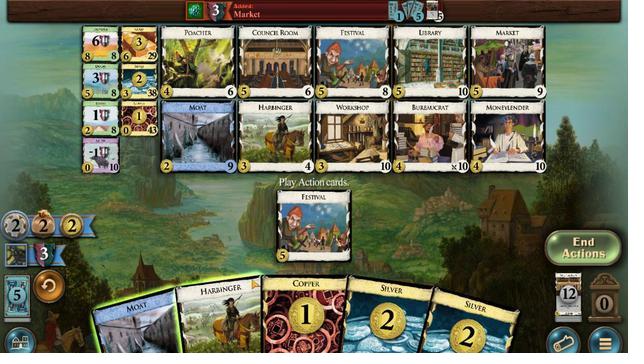 
Action: Mouse moved to (348, 319)
Screenshot: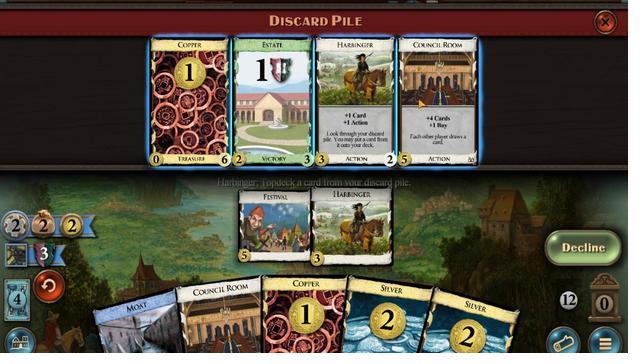 
Action: Mouse pressed left at (348, 319)
Screenshot: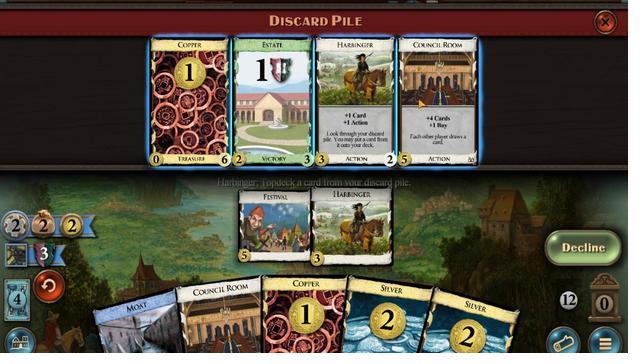 
Action: Mouse moved to (230, 265)
Screenshot: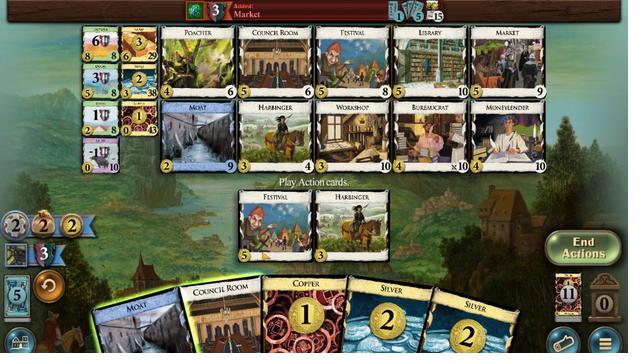 
Action: Mouse pressed left at (230, 265)
Screenshot: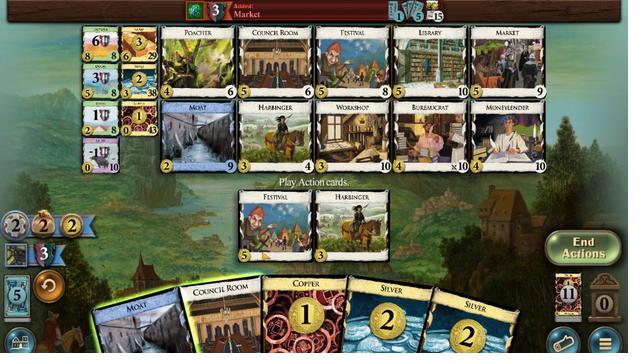 
Action: Mouse moved to (238, 262)
Screenshot: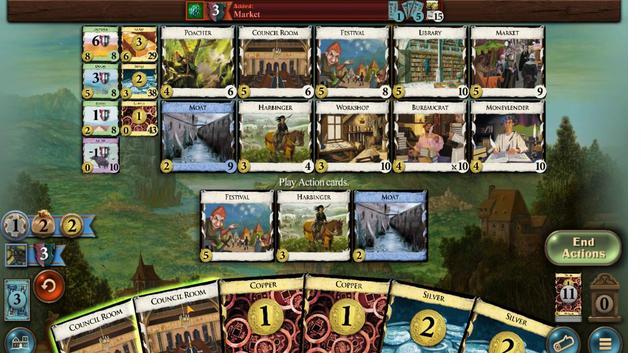 
Action: Mouse pressed left at (238, 262)
Screenshot: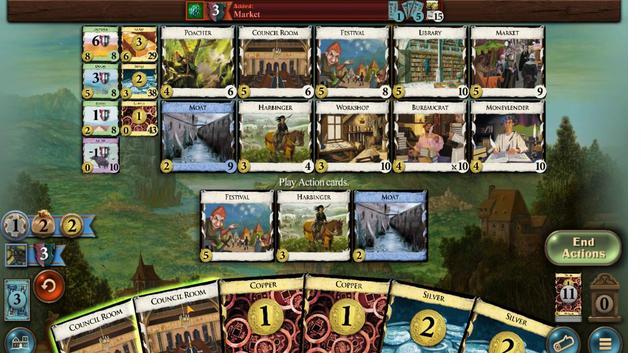 
Action: Mouse moved to (350, 262)
Screenshot: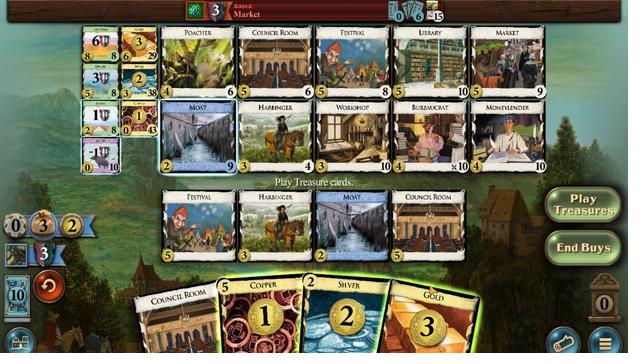 
Action: Mouse pressed left at (350, 262)
Screenshot: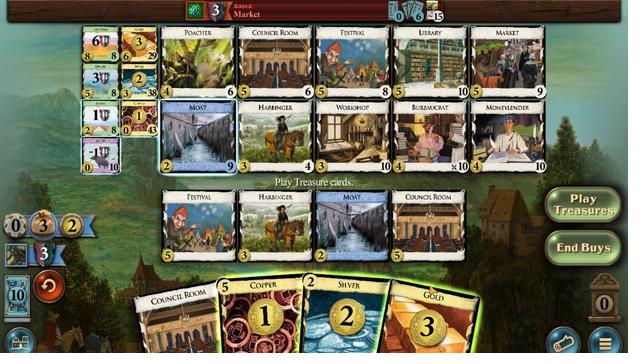 
Action: Mouse moved to (338, 261)
Screenshot: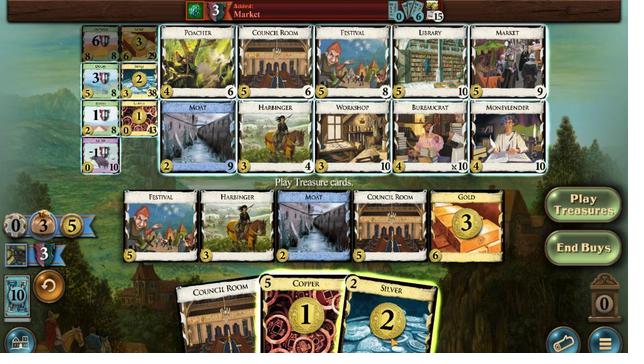 
Action: Mouse pressed left at (338, 261)
Screenshot: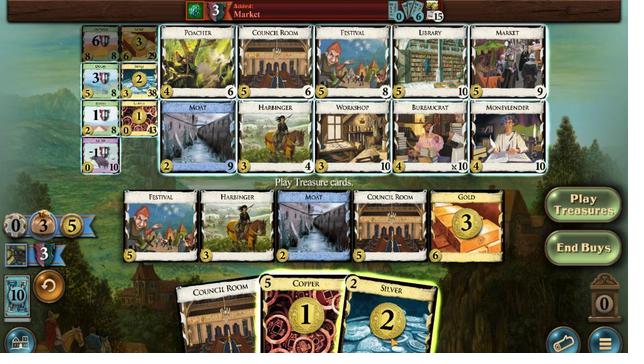 
Action: Mouse moved to (325, 262)
Screenshot: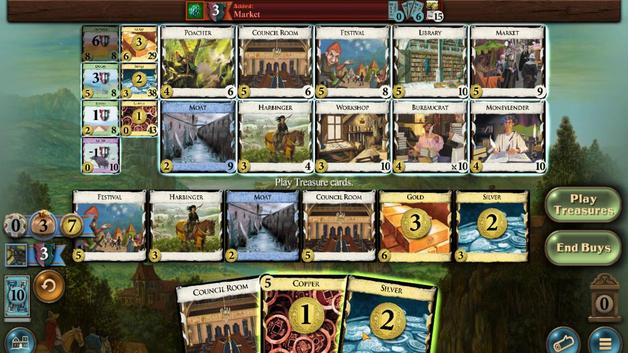 
Action: Mouse pressed left at (325, 262)
Screenshot: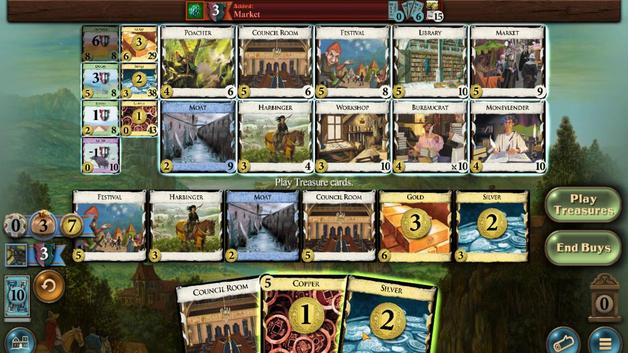 
Action: Mouse moved to (211, 326)
Screenshot: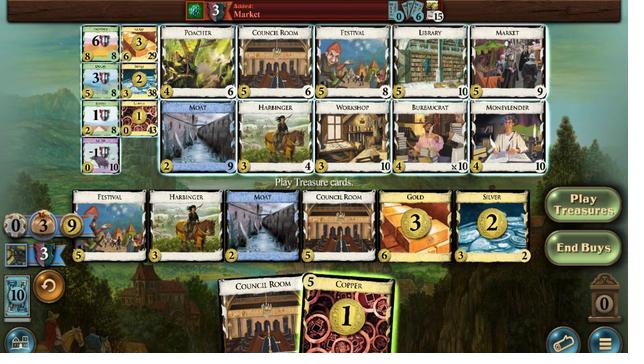 
Action: Mouse pressed left at (211, 326)
Screenshot: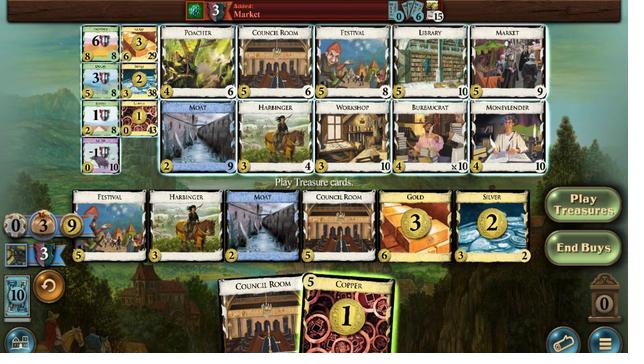 
Action: Mouse moved to (209, 326)
Screenshot: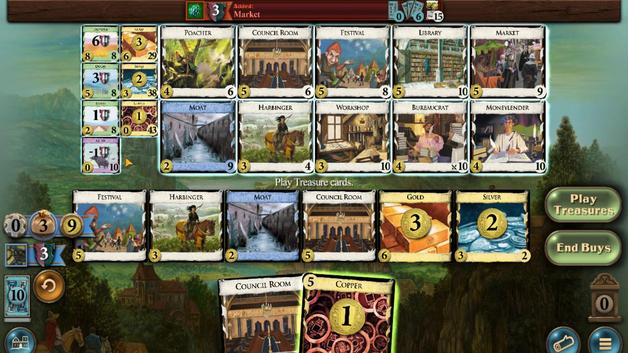 
Action: Mouse pressed left at (209, 326)
Screenshot: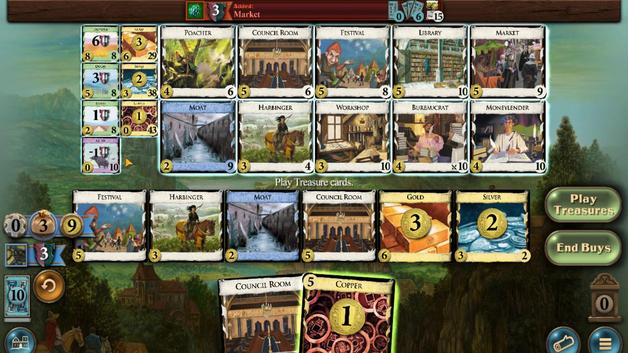 
Action: Mouse moved to (230, 310)
Screenshot: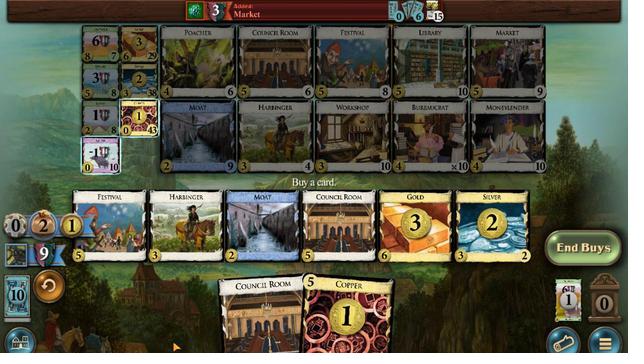 
Action: Mouse pressed left at (230, 310)
Screenshot: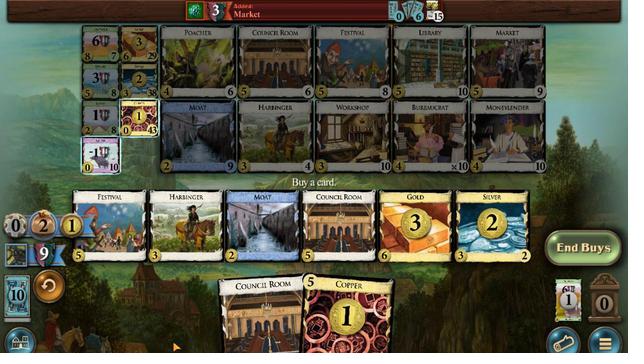 
Action: Mouse moved to (234, 309)
Screenshot: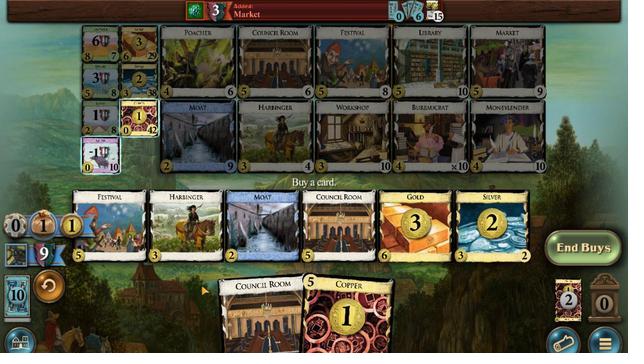 
Action: Mouse pressed left at (234, 309)
Screenshot: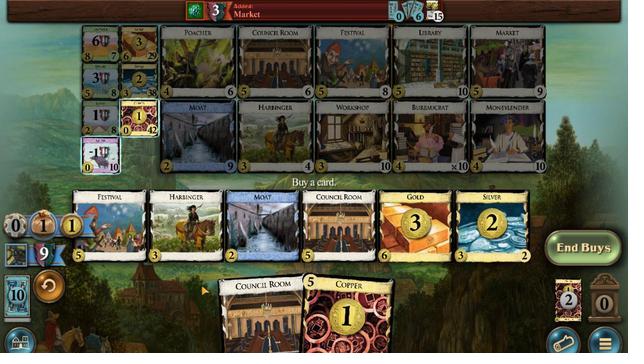 
Action: Mouse moved to (268, 269)
Screenshot: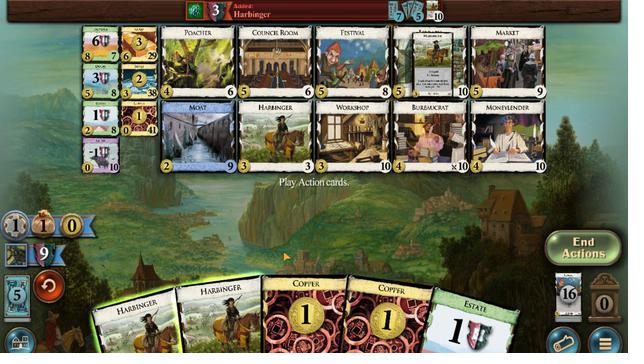 
Action: Mouse pressed left at (268, 269)
Screenshot: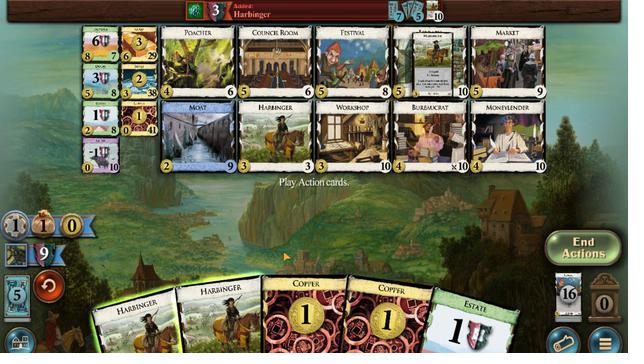 
Action: Mouse moved to (393, 321)
Screenshot: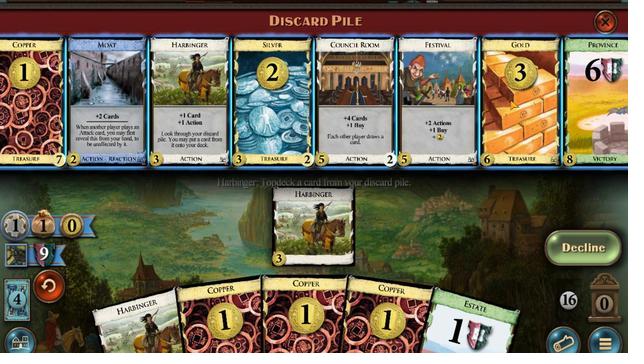 
Action: Mouse pressed left at (393, 321)
Screenshot: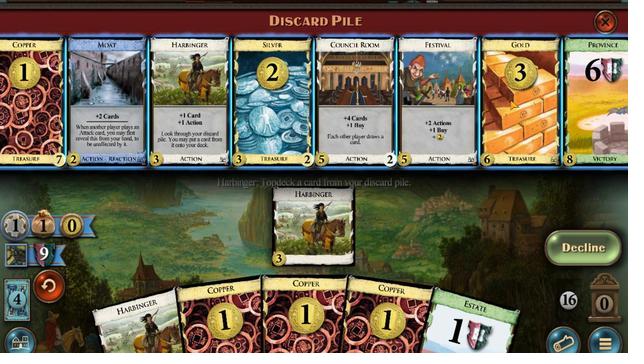 
Action: Mouse moved to (234, 263)
Screenshot: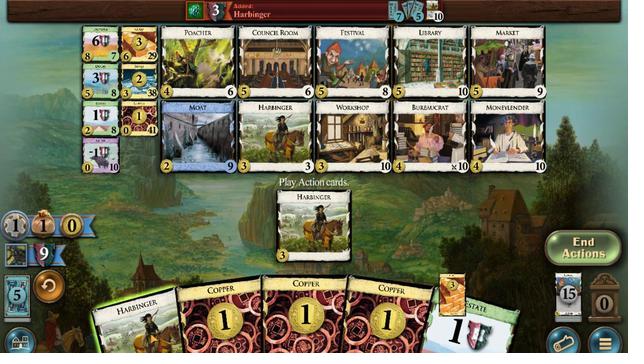 
Action: Mouse pressed left at (234, 263)
Screenshot: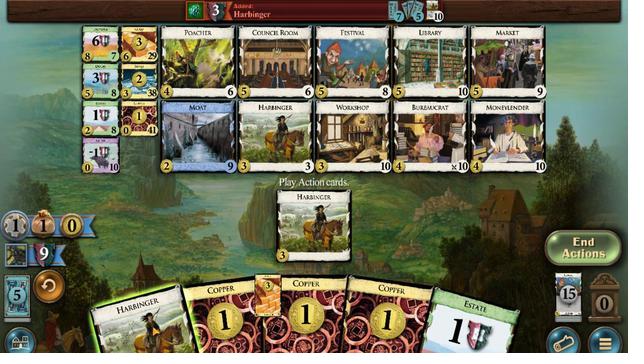
Action: Mouse moved to (372, 319)
Screenshot: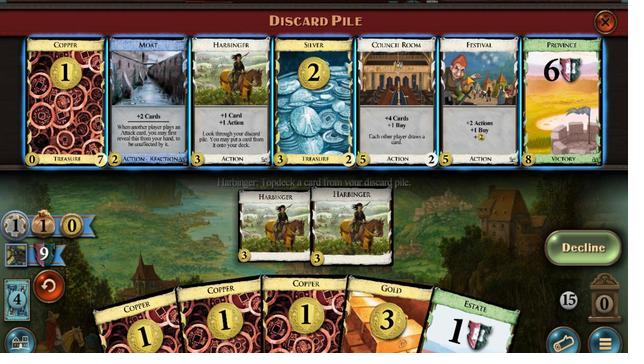 
Action: Mouse pressed left at (372, 319)
Screenshot: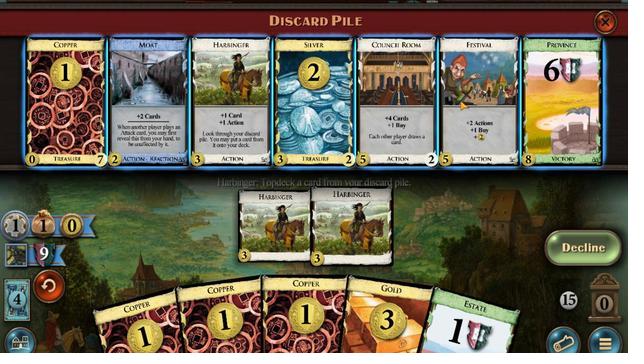
Action: Mouse moved to (326, 262)
Screenshot: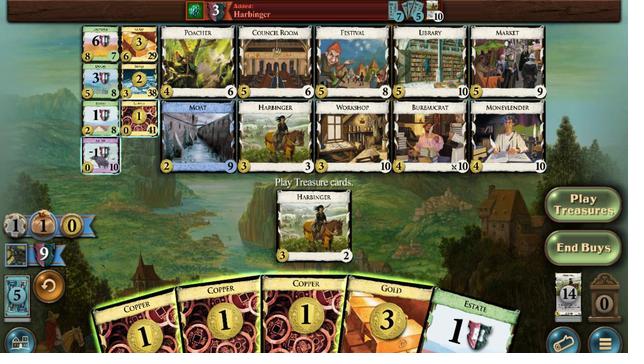 
Action: Mouse pressed left at (326, 262)
Screenshot: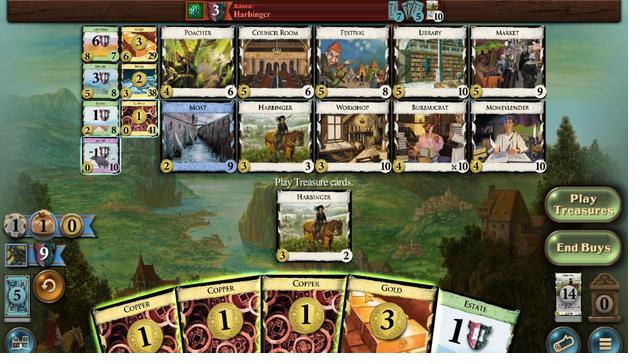 
Action: Mouse moved to (317, 261)
Screenshot: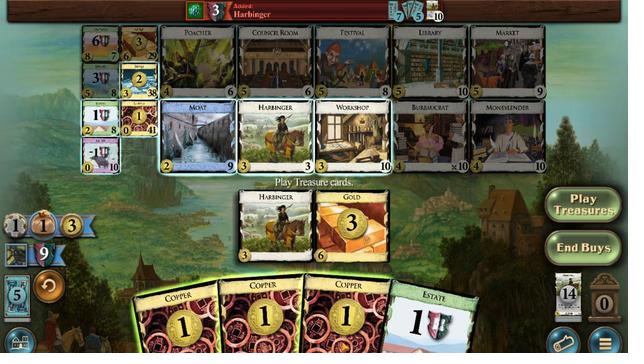 
Action: Mouse pressed left at (317, 261)
Screenshot: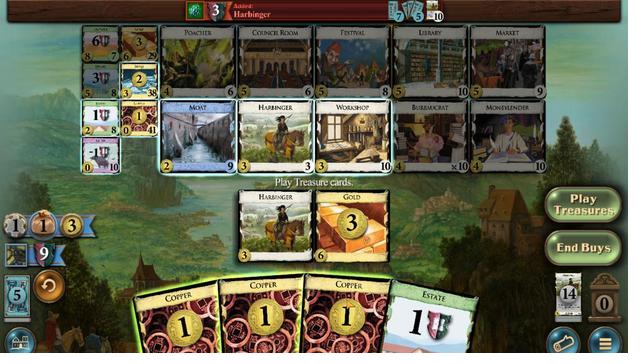 
Action: Mouse moved to (309, 263)
Screenshot: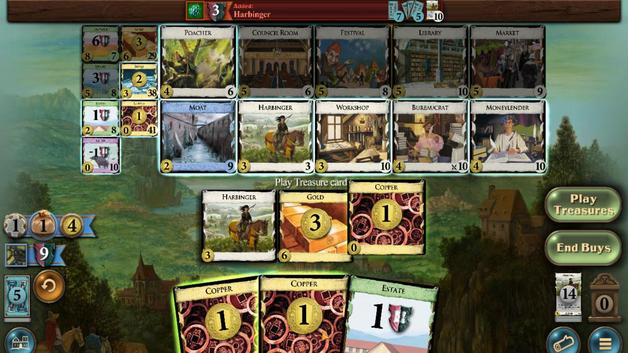
Action: Mouse pressed left at (309, 263)
Screenshot: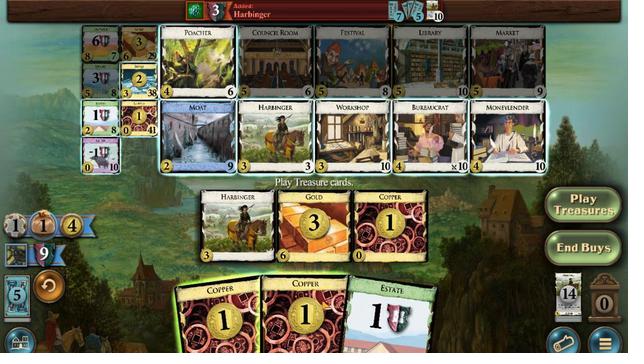 
Action: Mouse moved to (292, 323)
Screenshot: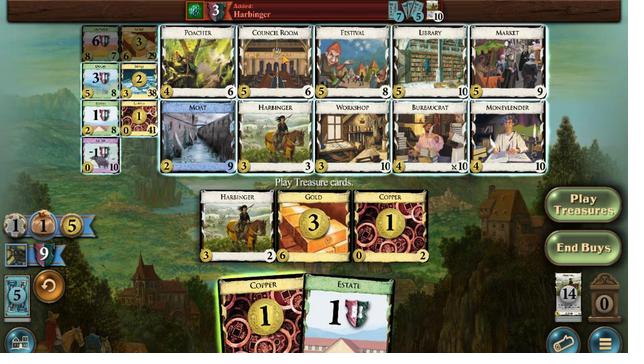 
Action: Mouse pressed left at (292, 323)
Screenshot: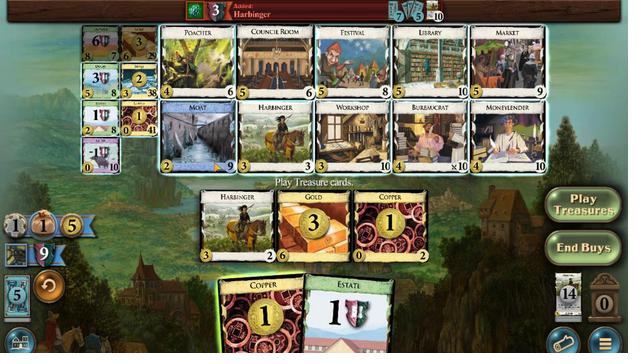 
Action: Mouse moved to (246, 261)
Screenshot: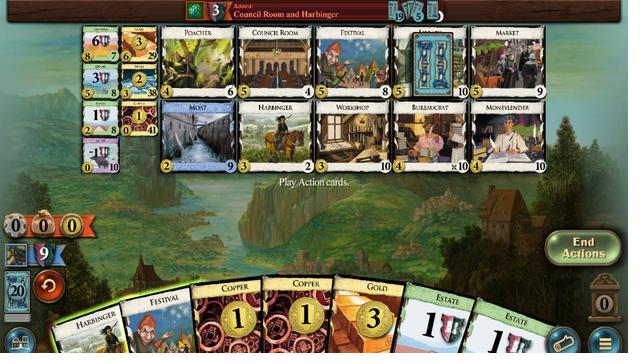 
Action: Mouse pressed left at (246, 261)
Screenshot: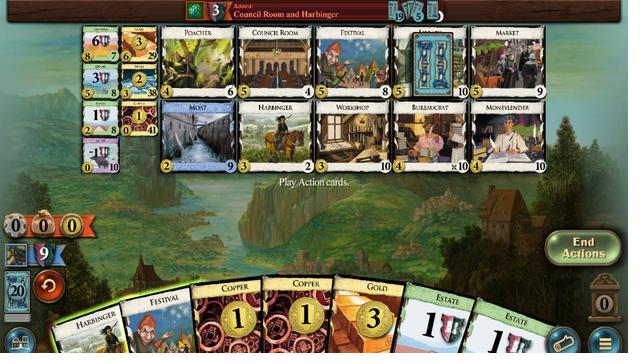 
Action: Mouse moved to (224, 261)
Screenshot: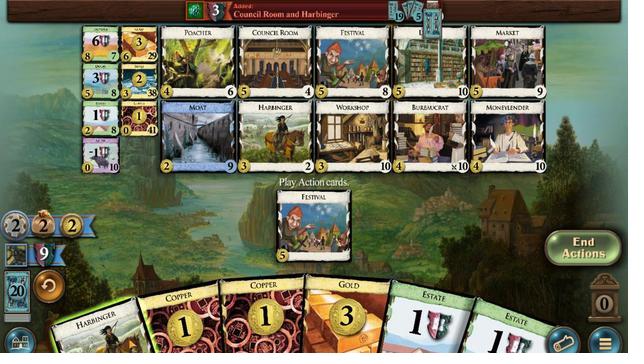 
Action: Mouse pressed left at (224, 261)
Screenshot: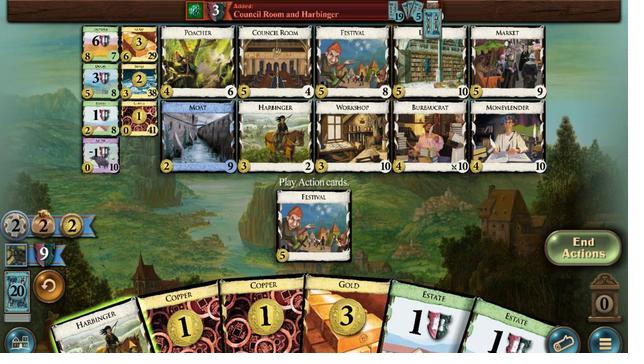 
Action: Mouse moved to (211, 261)
Screenshot: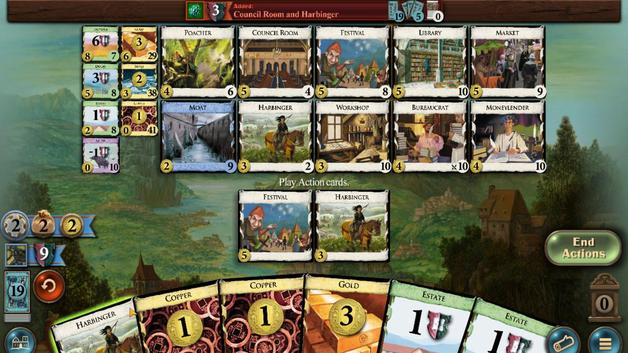 
Action: Mouse pressed left at (211, 261)
Screenshot: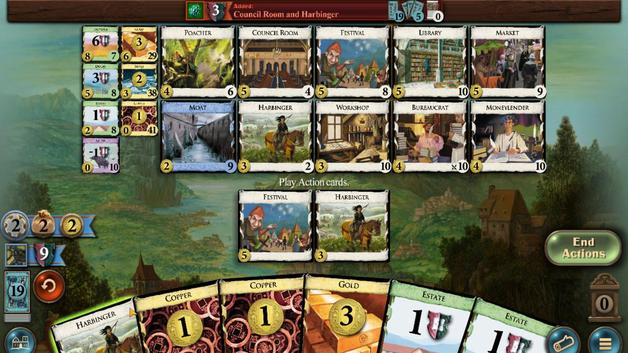 
Action: Mouse moved to (316, 263)
Screenshot: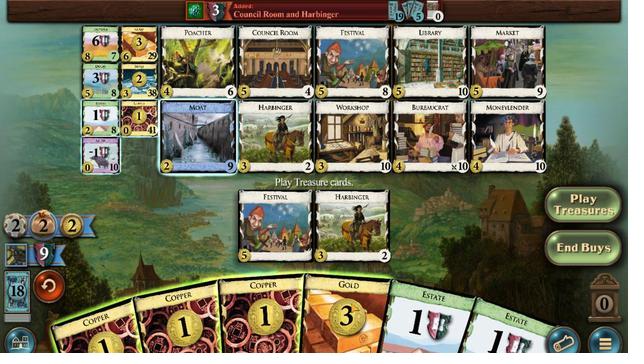 
Action: Mouse pressed left at (316, 263)
Screenshot: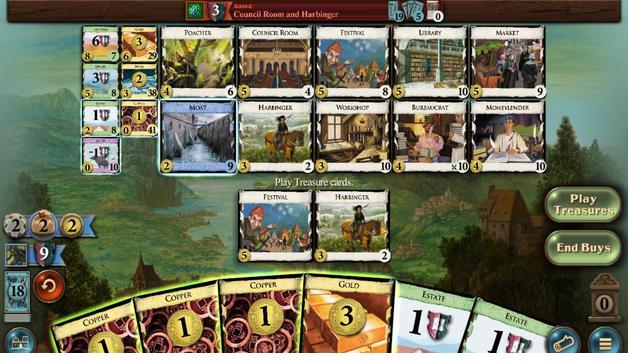 
Action: Mouse moved to (302, 267)
Screenshot: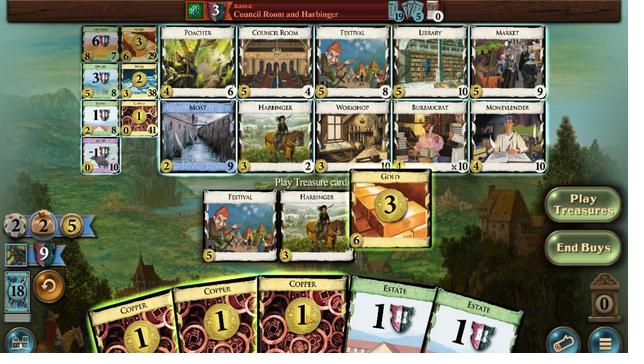
Action: Mouse pressed left at (302, 267)
Screenshot: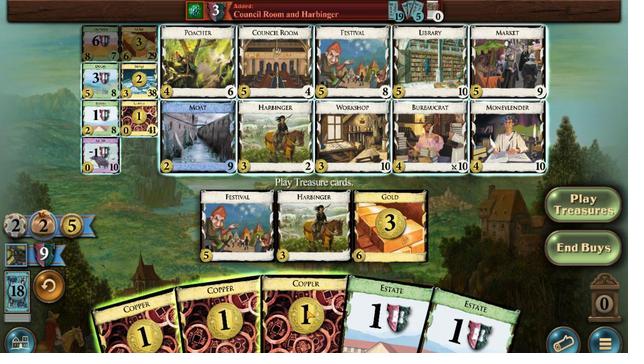 
Action: Mouse moved to (281, 268)
Screenshot: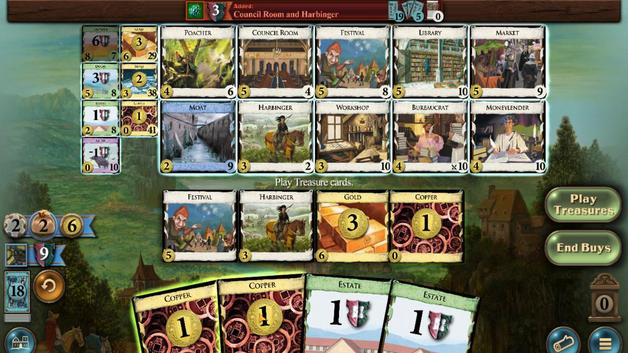 
Action: Mouse pressed left at (281, 268)
Screenshot: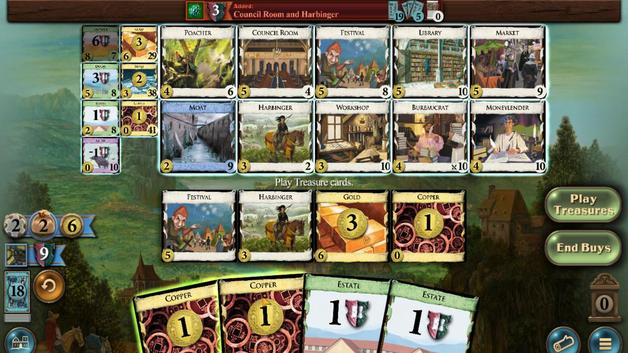 
Action: Mouse moved to (260, 270)
Screenshot: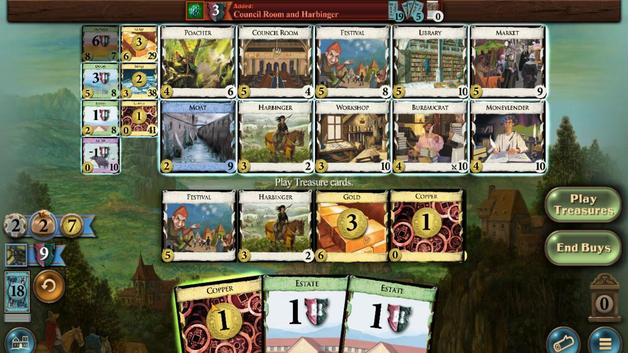 
Action: Mouse pressed left at (260, 270)
Screenshot: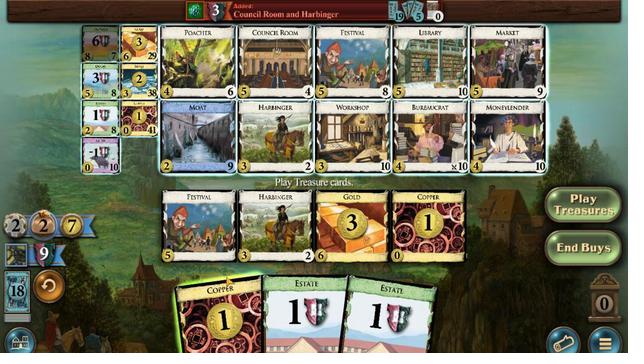 
Action: Mouse moved to (214, 327)
Screenshot: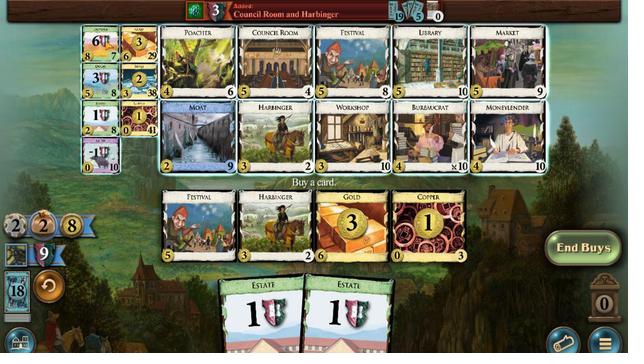 
Action: Mouse pressed left at (214, 327)
Screenshot: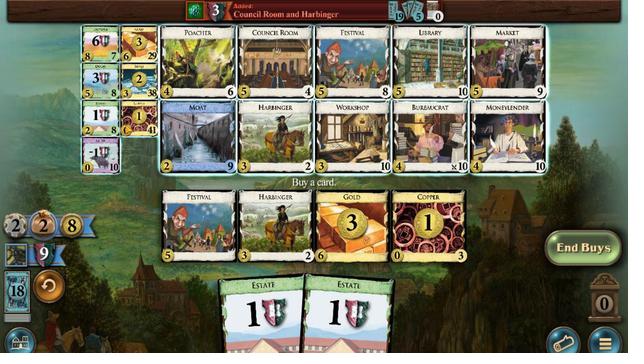 
Action: Mouse moved to (229, 311)
Screenshot: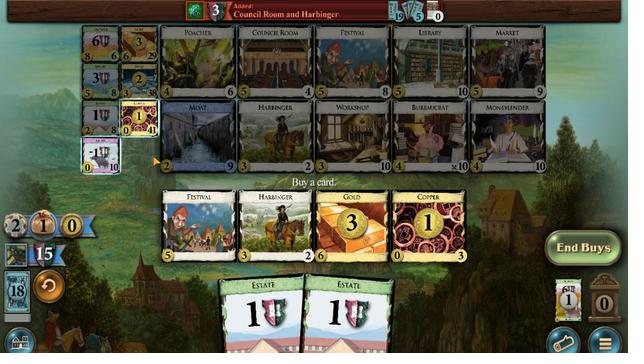 
Action: Mouse pressed left at (229, 311)
Screenshot: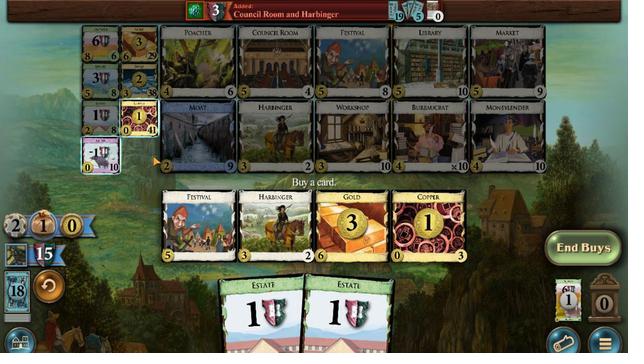 
Action: Mouse moved to (232, 309)
Screenshot: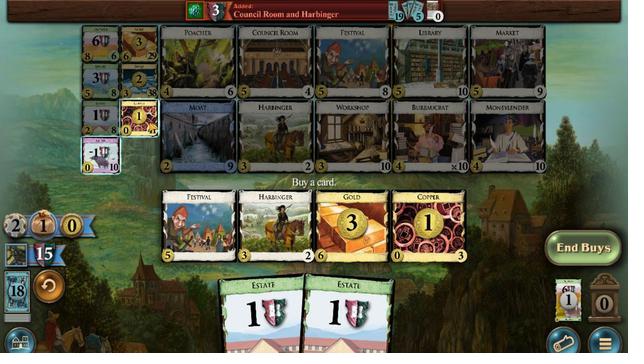 
Action: Mouse pressed left at (232, 309)
Screenshot: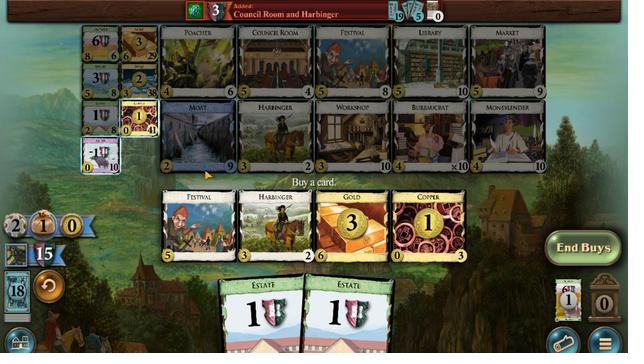 
Action: Mouse moved to (374, 260)
Screenshot: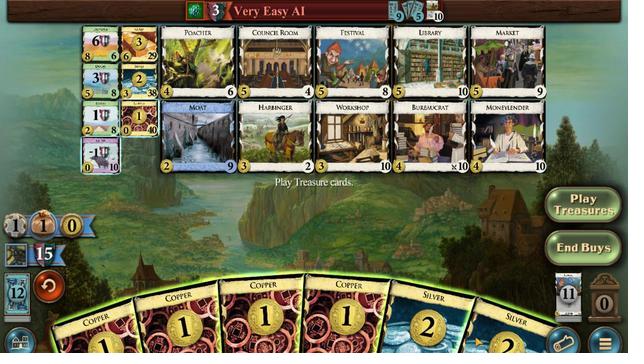 
Action: Mouse pressed left at (374, 260)
Screenshot: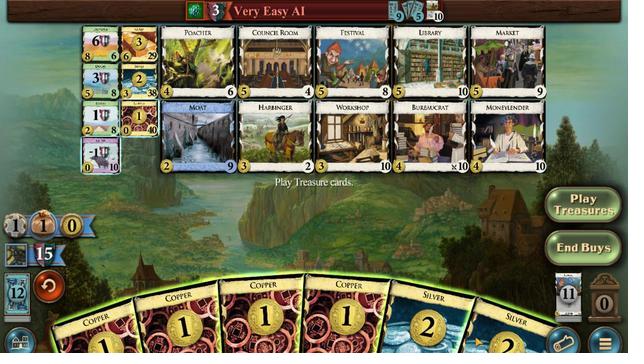 
Action: Mouse moved to (359, 261)
Screenshot: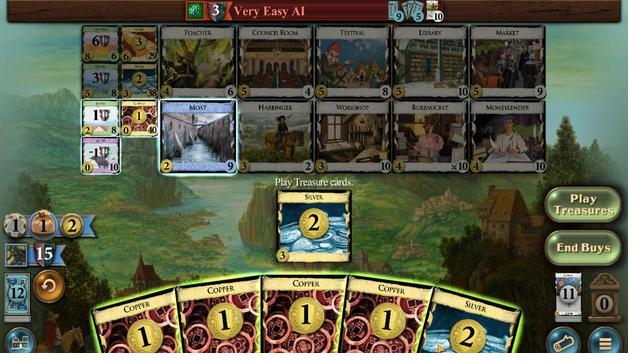
Action: Mouse pressed left at (359, 261)
Screenshot: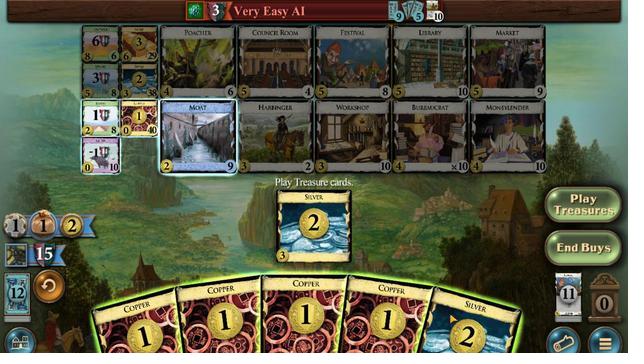 
Action: Mouse moved to (350, 264)
Screenshot: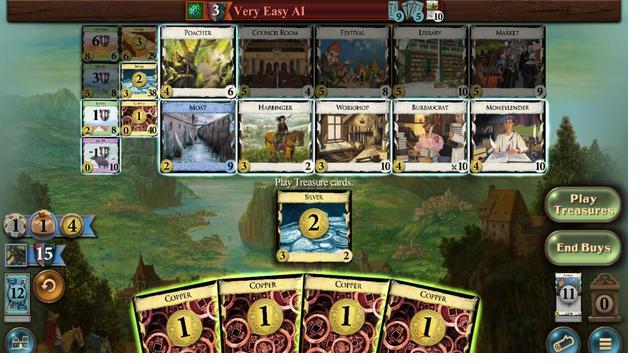 
Action: Mouse pressed left at (350, 264)
Screenshot: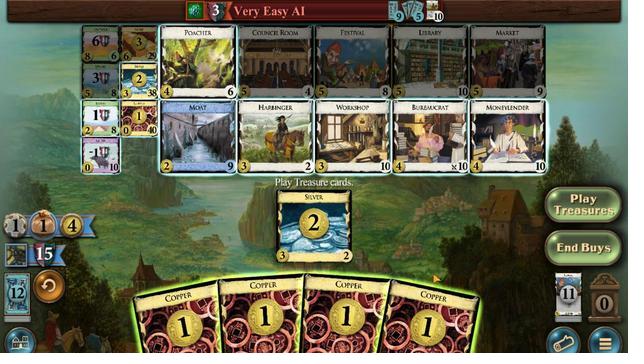 
Action: Mouse moved to (338, 265)
Screenshot: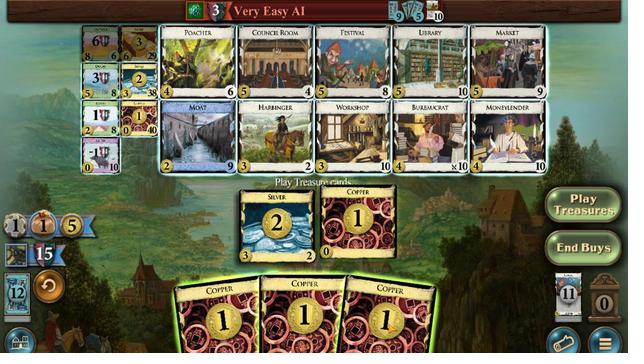 
Action: Mouse pressed left at (338, 265)
Screenshot: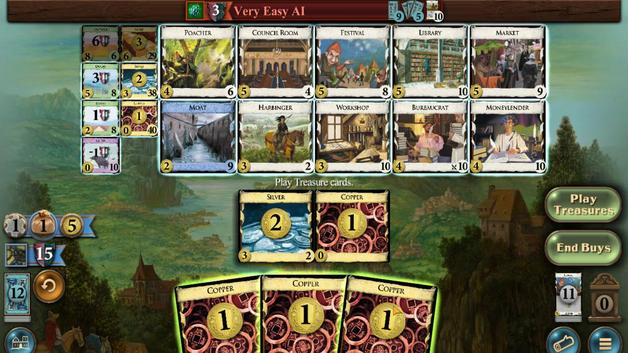 
Action: Mouse moved to (320, 262)
Screenshot: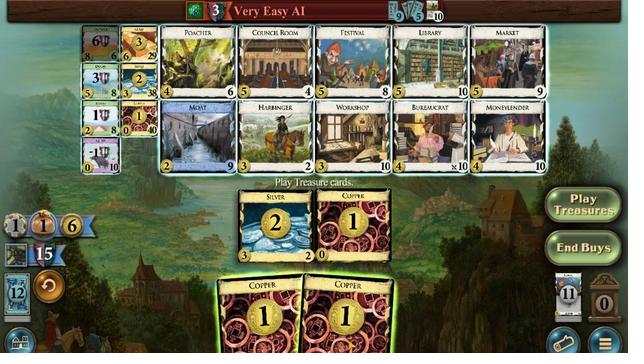 
Action: Mouse pressed left at (320, 262)
Screenshot: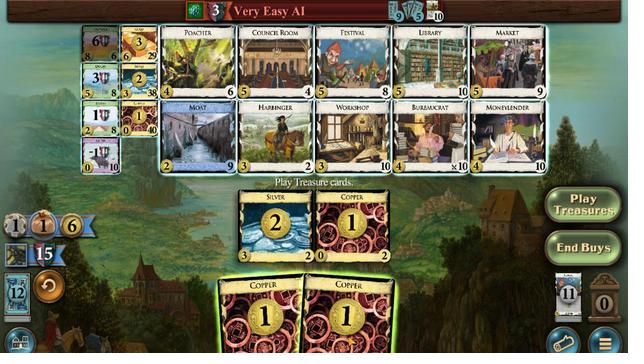 
Action: Mouse moved to (289, 266)
Screenshot: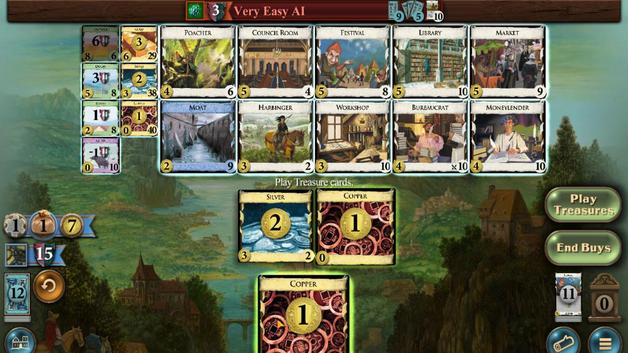
Action: Mouse pressed left at (289, 266)
Screenshot: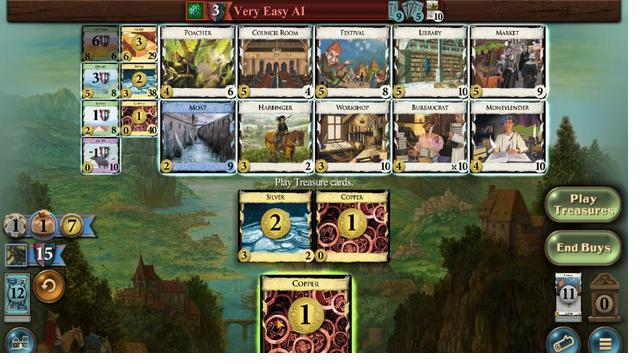 
Action: Mouse moved to (208, 327)
Screenshot: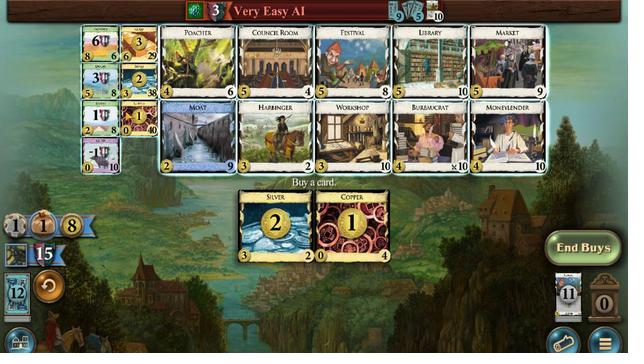 
Action: Mouse pressed left at (208, 327)
Screenshot: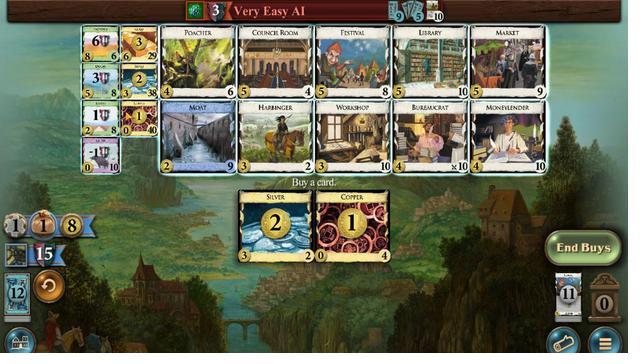 
Action: Mouse moved to (242, 267)
Screenshot: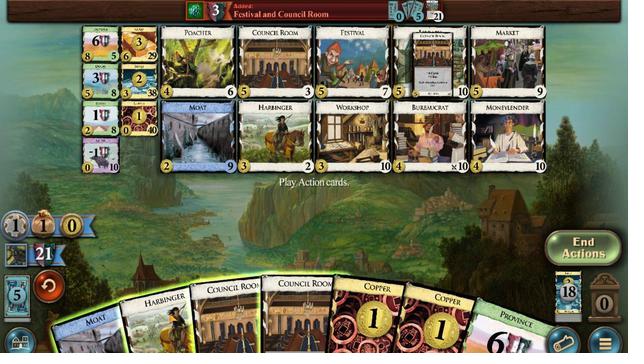 
Action: Mouse pressed left at (242, 267)
Screenshot: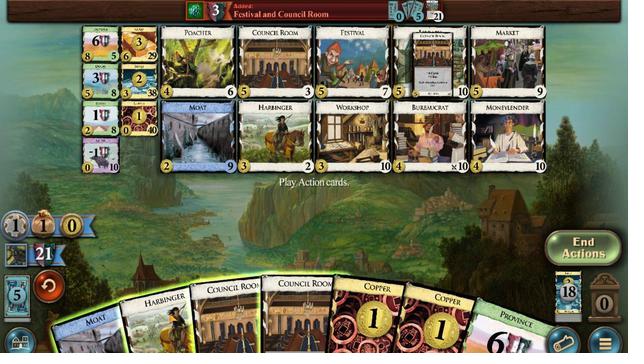 
Action: Mouse moved to (375, 319)
Screenshot: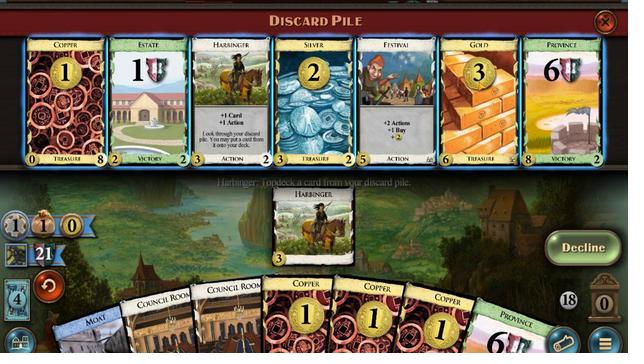 
Action: Mouse pressed left at (375, 319)
Screenshot: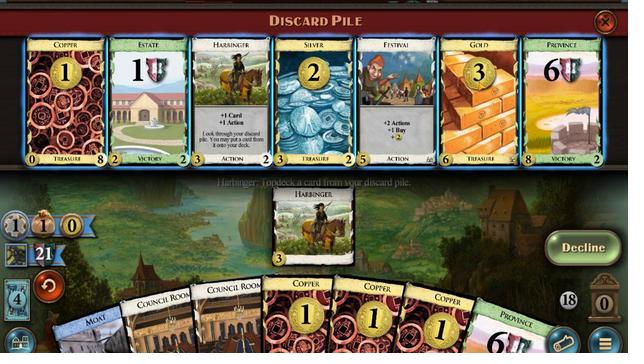 
Action: Mouse moved to (200, 266)
Screenshot: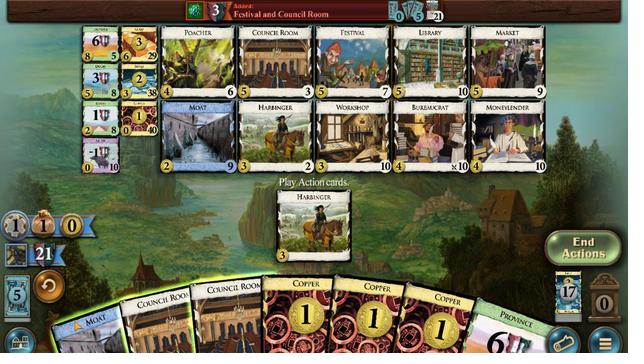 
Action: Mouse pressed left at (200, 266)
Screenshot: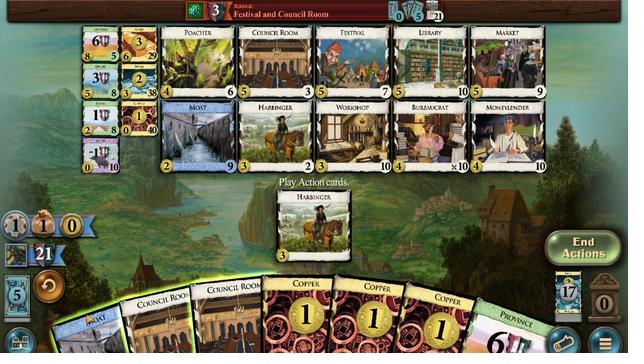 
Action: Mouse moved to (290, 267)
Screenshot: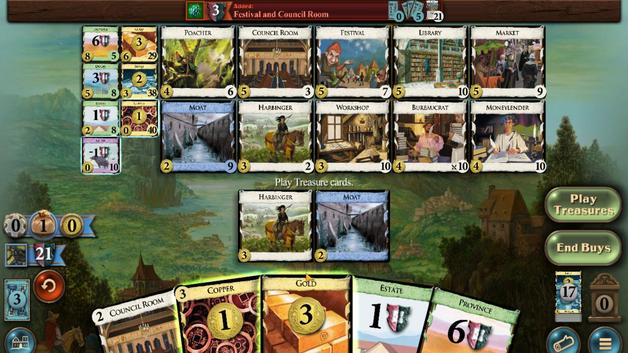 
Action: Mouse pressed left at (290, 267)
Screenshot: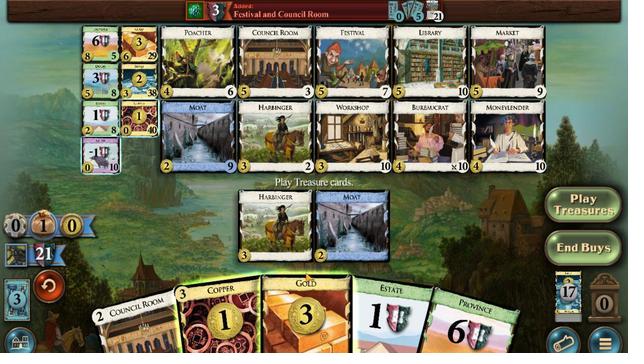 
Action: Mouse moved to (282, 268)
Screenshot: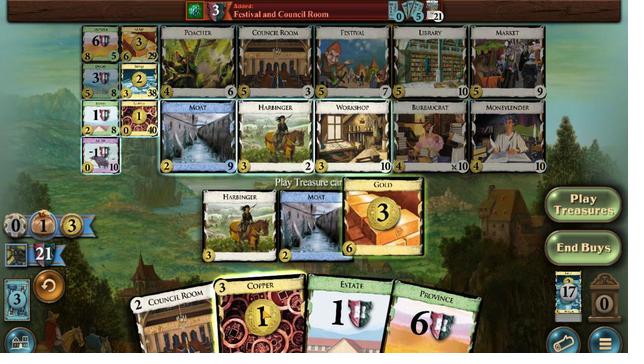 
Action: Mouse pressed left at (282, 268)
Screenshot: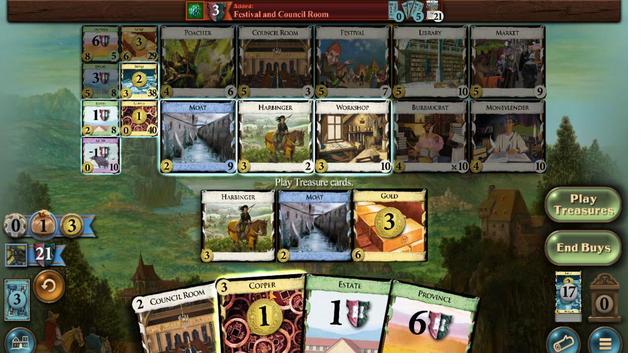 
Action: Mouse moved to (281, 267)
Screenshot: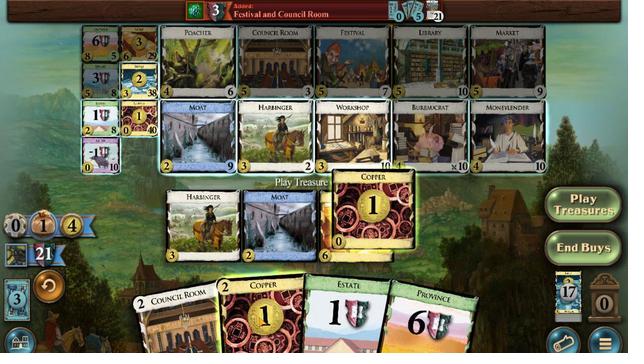 
Action: Mouse pressed left at (281, 267)
Screenshot: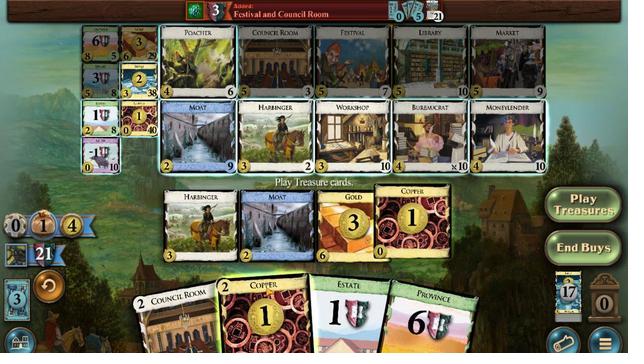 
Action: Mouse moved to (282, 268)
Screenshot: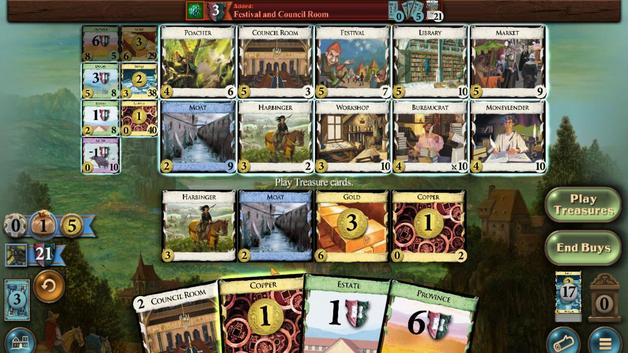 
Action: Mouse pressed left at (282, 268)
Screenshot: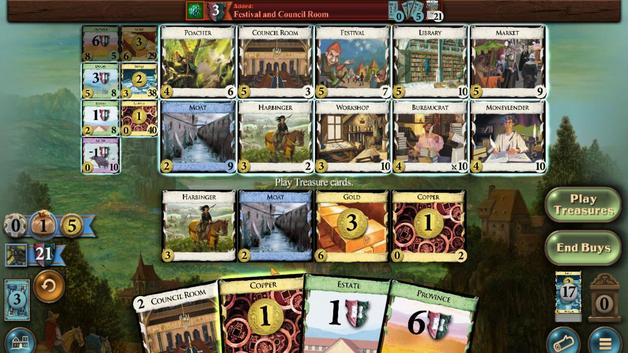 
Action: Mouse moved to (211, 318)
Screenshot: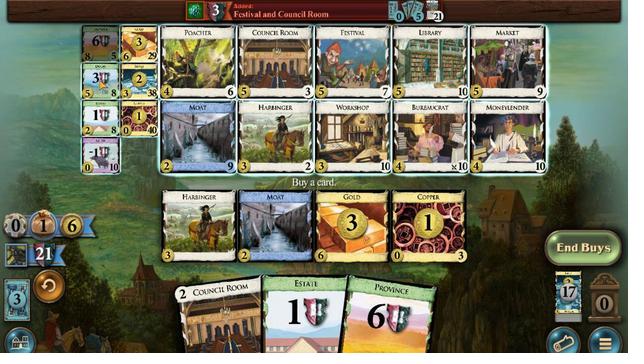 
Action: Mouse pressed left at (211, 318)
Screenshot: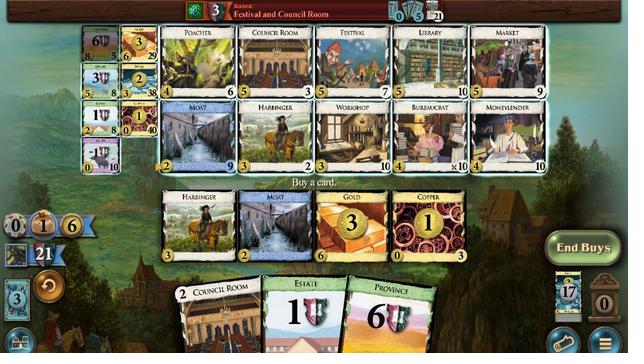 
Action: Mouse moved to (213, 259)
Screenshot: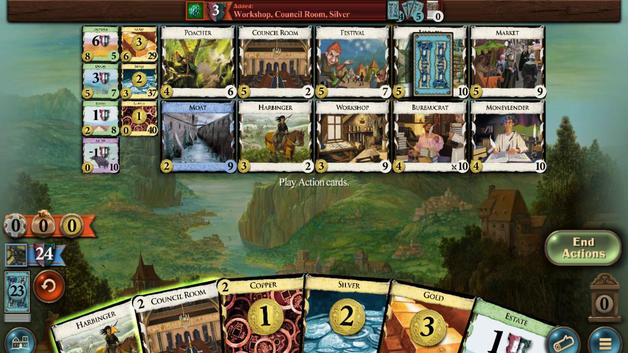 
Action: Mouse pressed left at (213, 259)
Screenshot: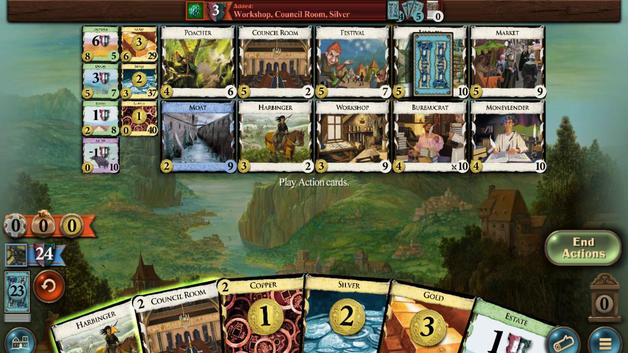 
Action: Mouse moved to (232, 265)
Screenshot: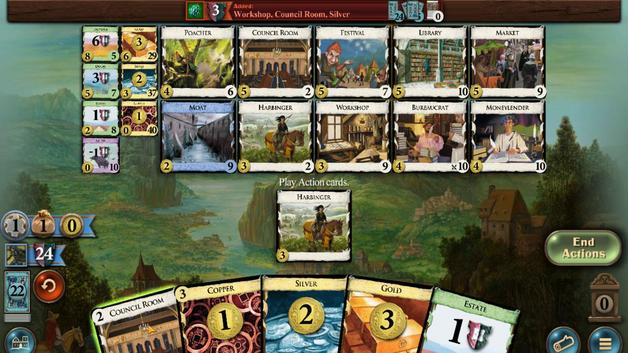 
Action: Mouse pressed left at (232, 265)
Screenshot: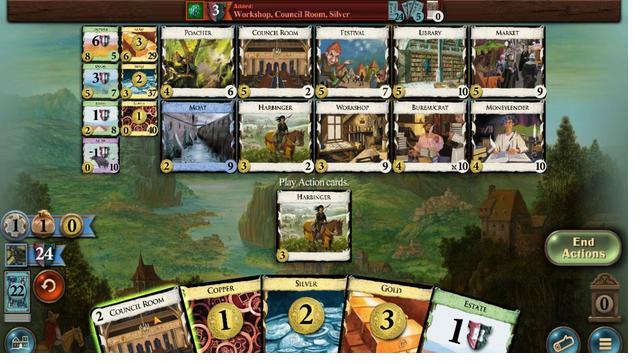 
Action: Mouse moved to (321, 261)
Screenshot: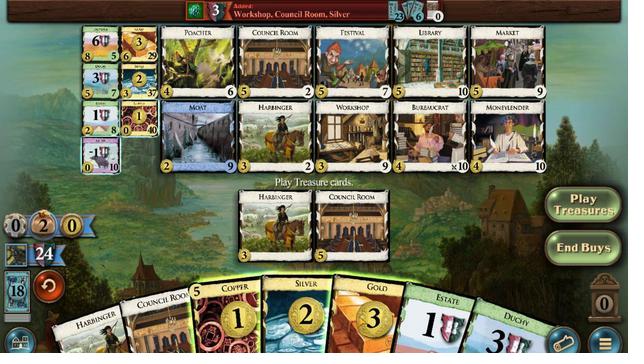 
Action: Mouse pressed left at (321, 261)
Screenshot: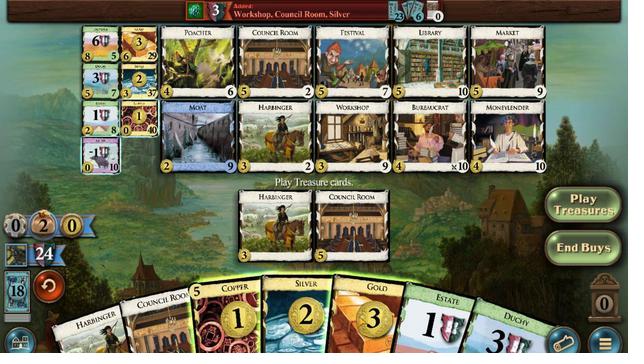
Action: Mouse moved to (314, 261)
Screenshot: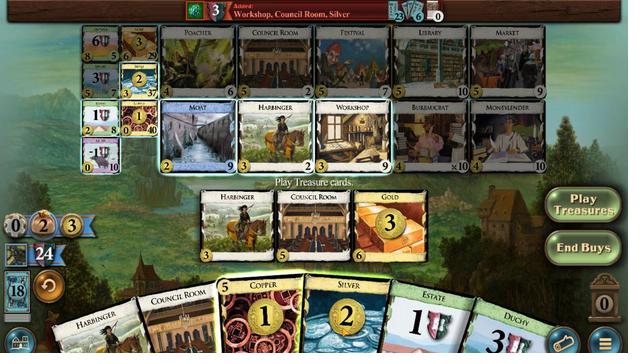 
Action: Mouse pressed left at (314, 261)
Screenshot: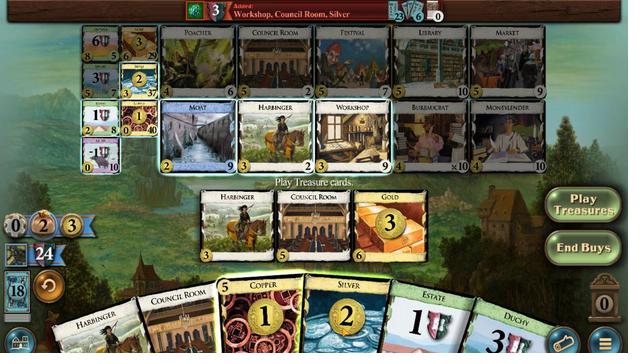 
Action: Mouse moved to (308, 261)
Screenshot: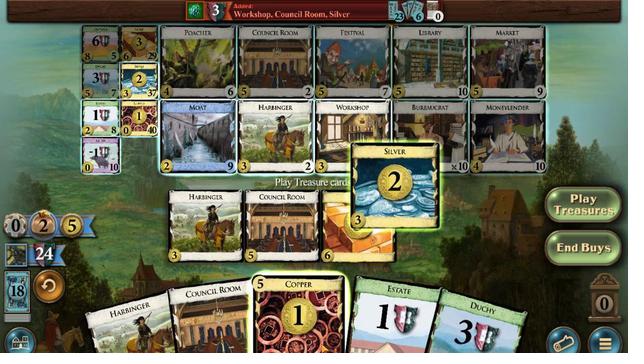 
Action: Mouse pressed left at (308, 261)
Screenshot: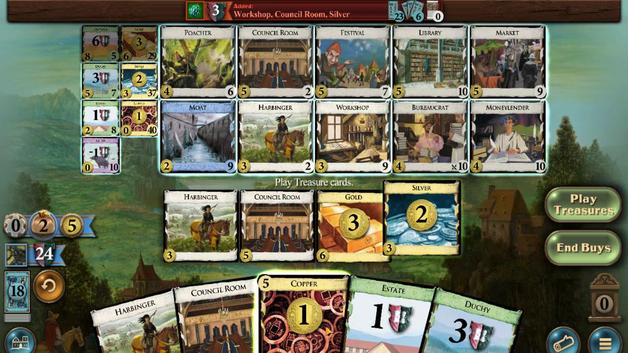 
Action: Mouse moved to (303, 260)
Screenshot: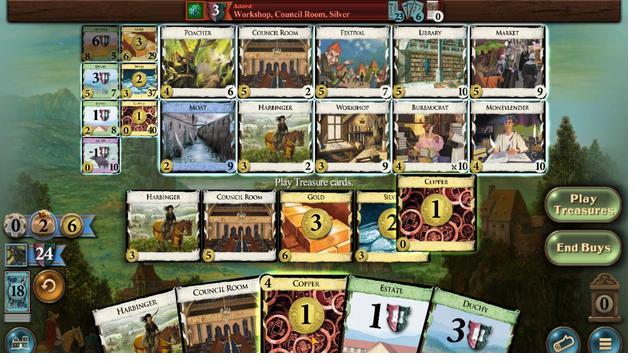 
Action: Mouse pressed left at (303, 260)
Screenshot: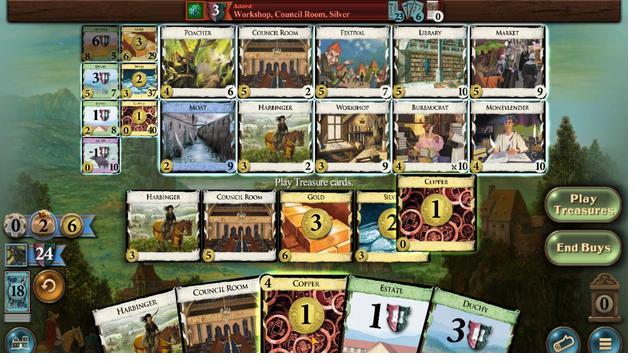 
Action: Mouse moved to (305, 262)
Screenshot: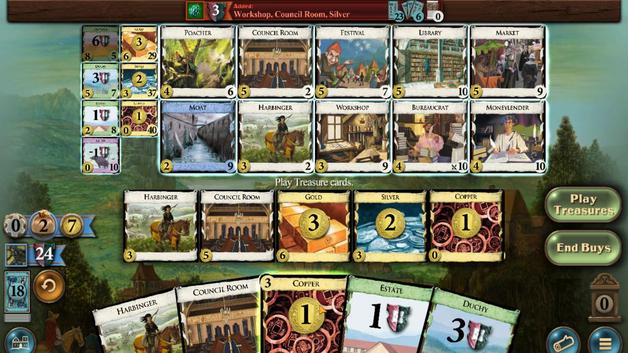 
Action: Mouse pressed left at (305, 262)
Screenshot: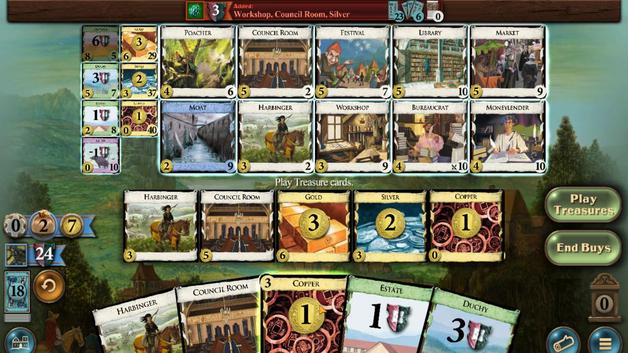 
Action: Mouse moved to (217, 325)
Screenshot: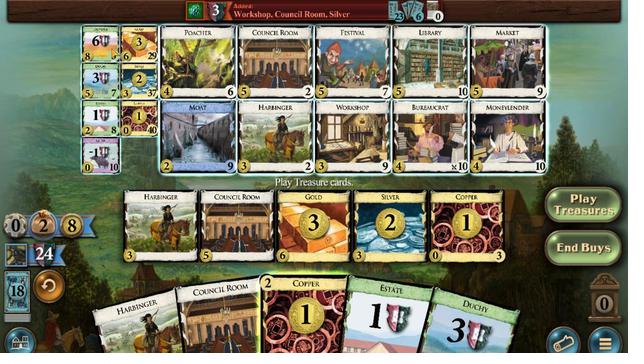 
Action: Mouse pressed left at (217, 325)
Screenshot: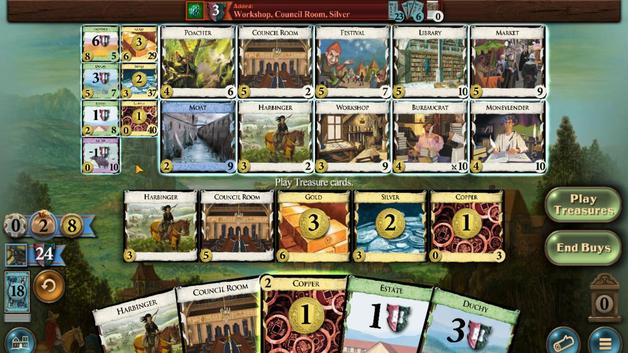 
Action: Mouse moved to (226, 310)
Screenshot: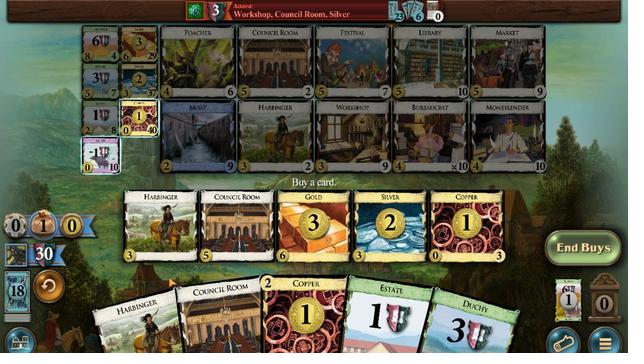
Action: Mouse pressed left at (226, 310)
Screenshot: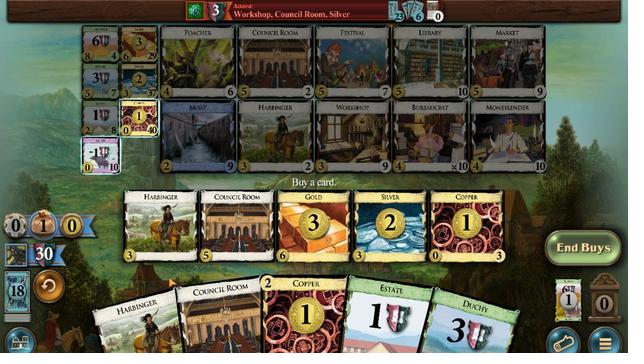 
Action: Mouse moved to (244, 264)
Screenshot: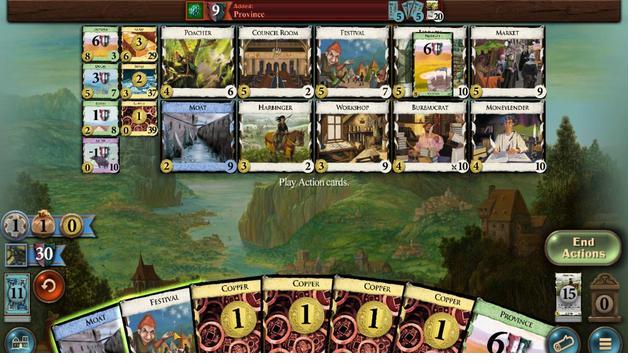 
Action: Mouse pressed left at (244, 264)
Screenshot: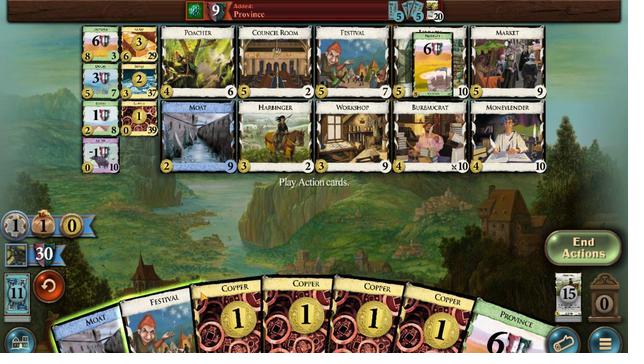 
Action: Mouse moved to (224, 264)
Screenshot: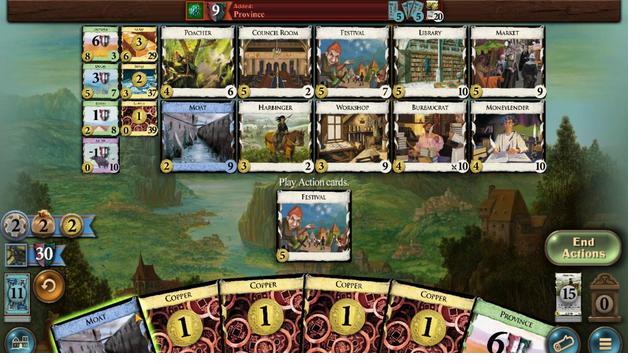 
Action: Mouse pressed left at (224, 264)
Screenshot: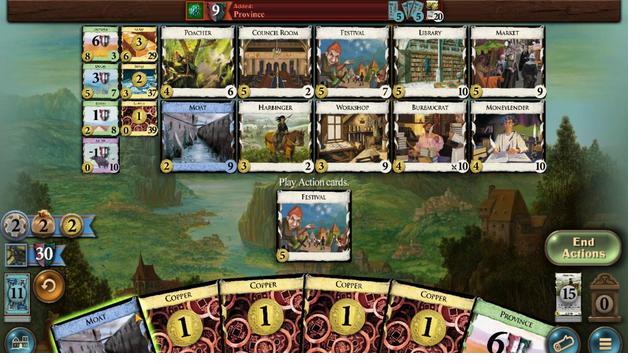 
Action: Mouse moved to (293, 263)
Screenshot: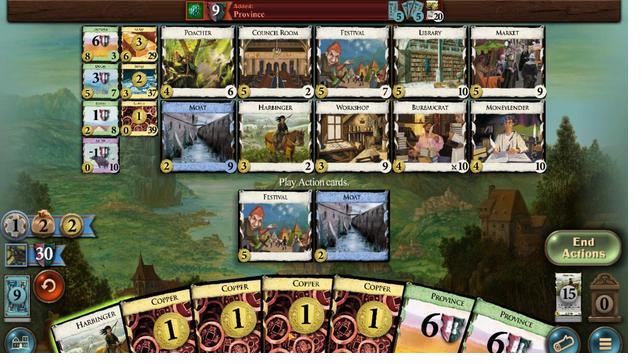 
Action: Mouse pressed left at (293, 263)
Screenshot: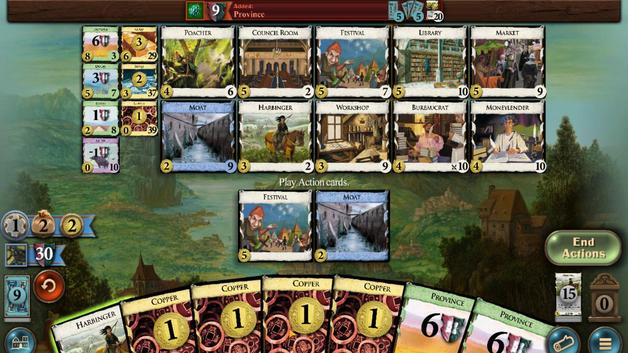 
Action: Mouse moved to (233, 285)
Screenshot: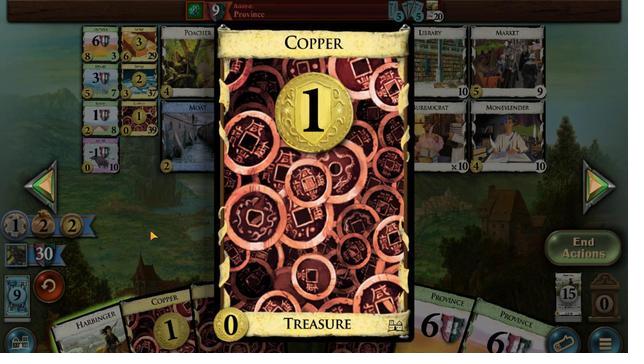 
Action: Mouse pressed left at (233, 285)
Screenshot: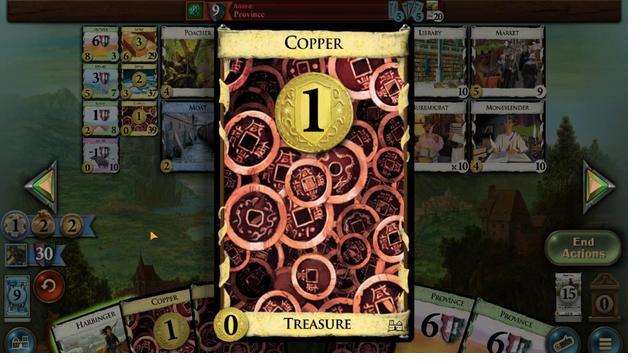 
Action: Mouse moved to (197, 264)
Screenshot: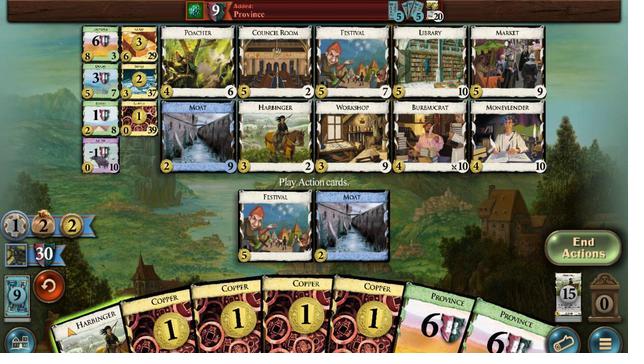 
Action: Mouse pressed left at (197, 264)
Screenshot: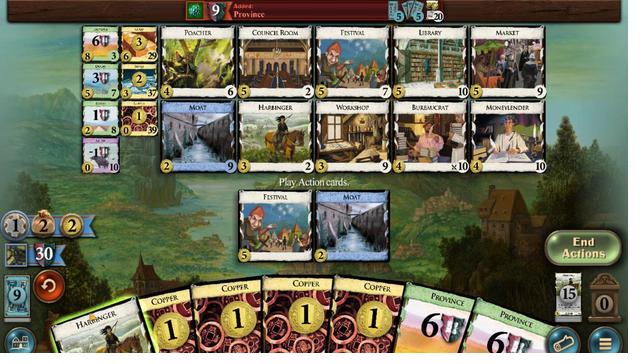 
Action: Mouse moved to (387, 314)
Screenshot: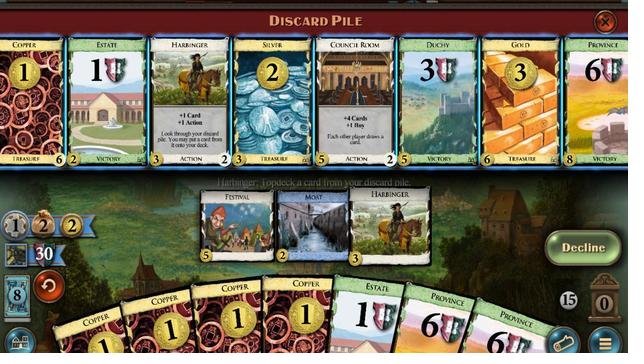 
Action: Mouse pressed left at (387, 314)
